 Task: Look for space in Kesan, Turkey from 2nd September, 2023 to 6th September, 2023 for 2 adults in price range Rs.15000 to Rs.20000. Place can be entire place with 1  bedroom having 1 bed and 1 bathroom. Property type can be house, flat, guest house, hotel. Amenities needed are: washing machine. Booking option can be shelf check-in. Required host language is English.
Action: Mouse pressed left at (462, 99)
Screenshot: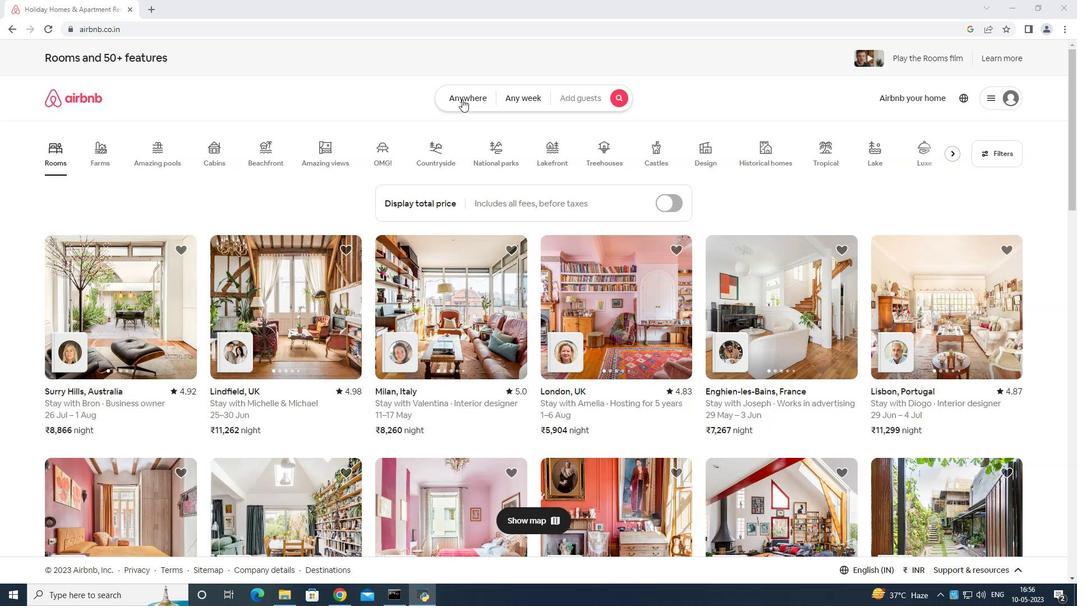 
Action: Mouse moved to (422, 131)
Screenshot: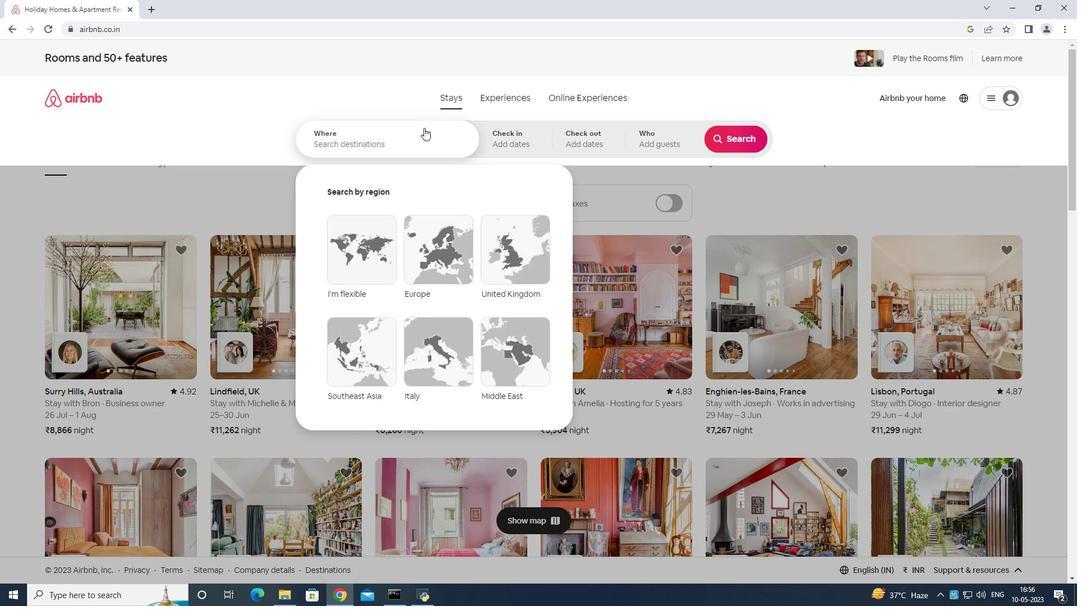 
Action: Mouse pressed left at (422, 131)
Screenshot: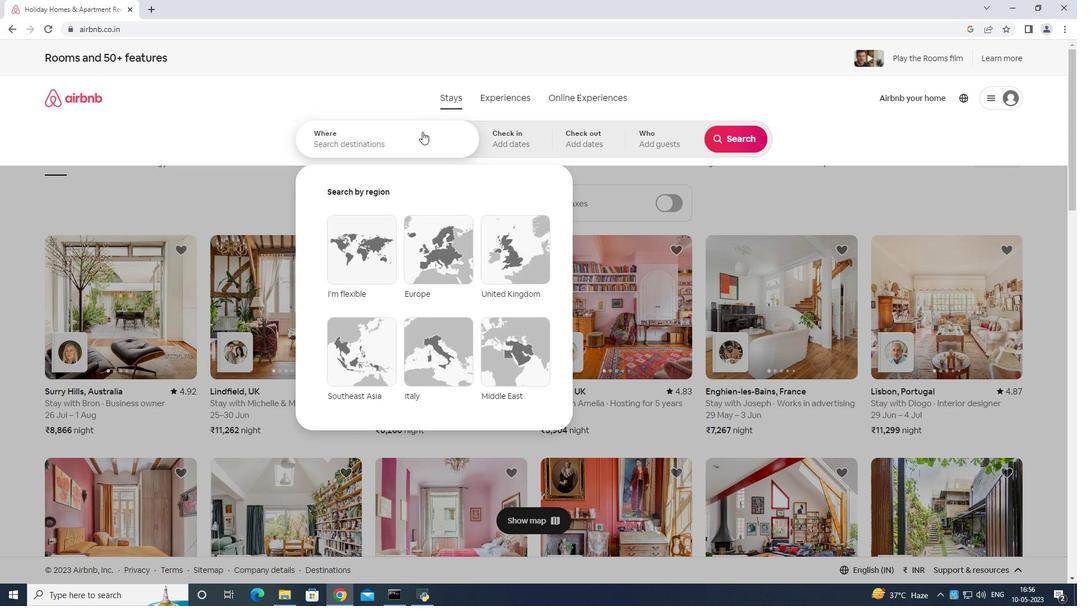 
Action: Mouse moved to (541, 154)
Screenshot: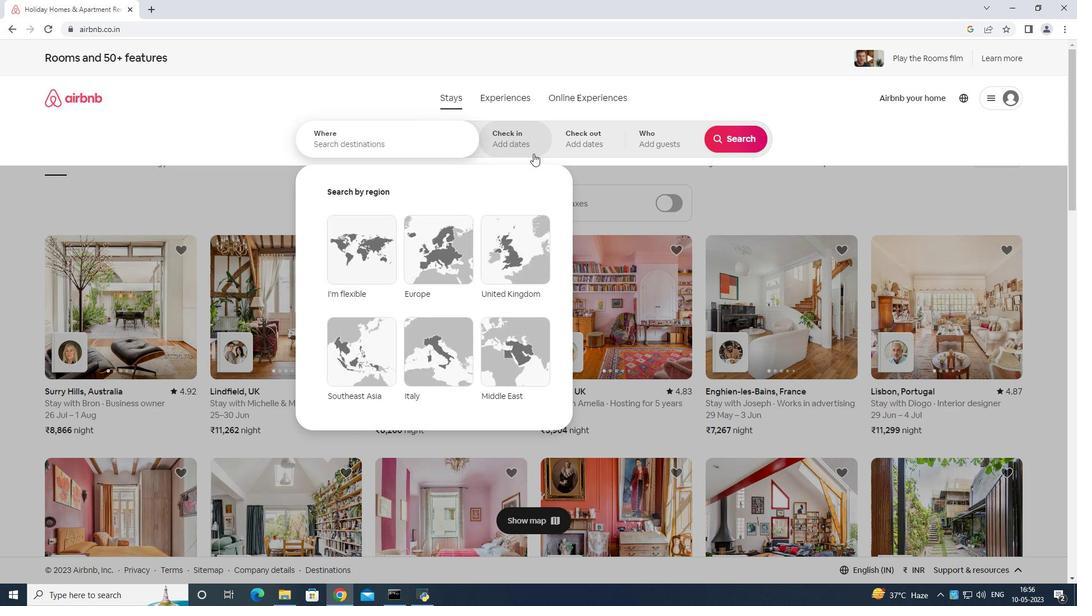 
Action: Key pressed <Key.shift>kesan<Key.space>turkey<Key.enter>
Screenshot: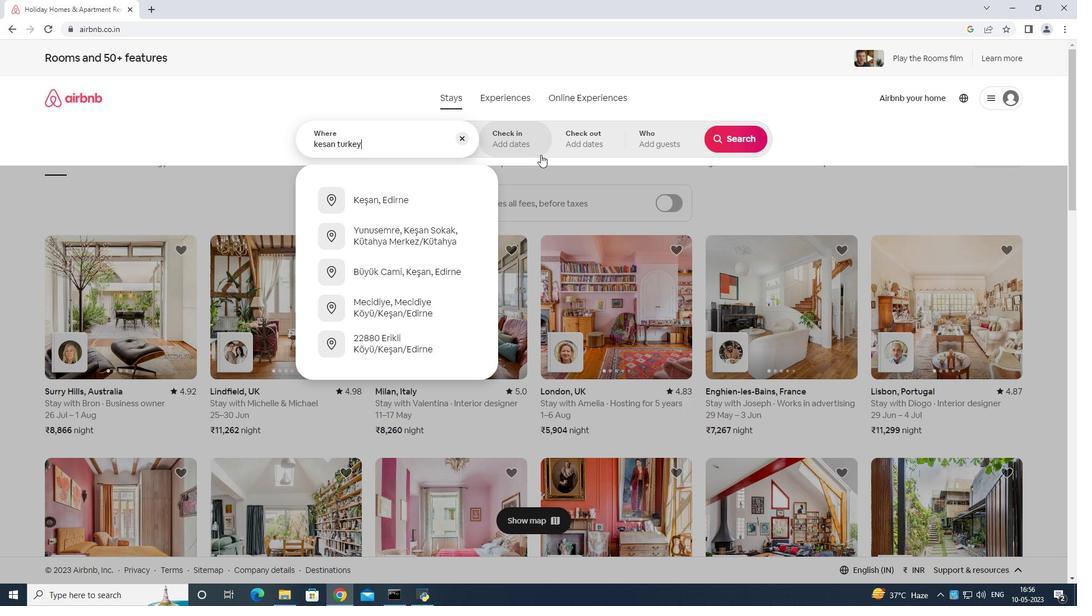 
Action: Mouse moved to (729, 226)
Screenshot: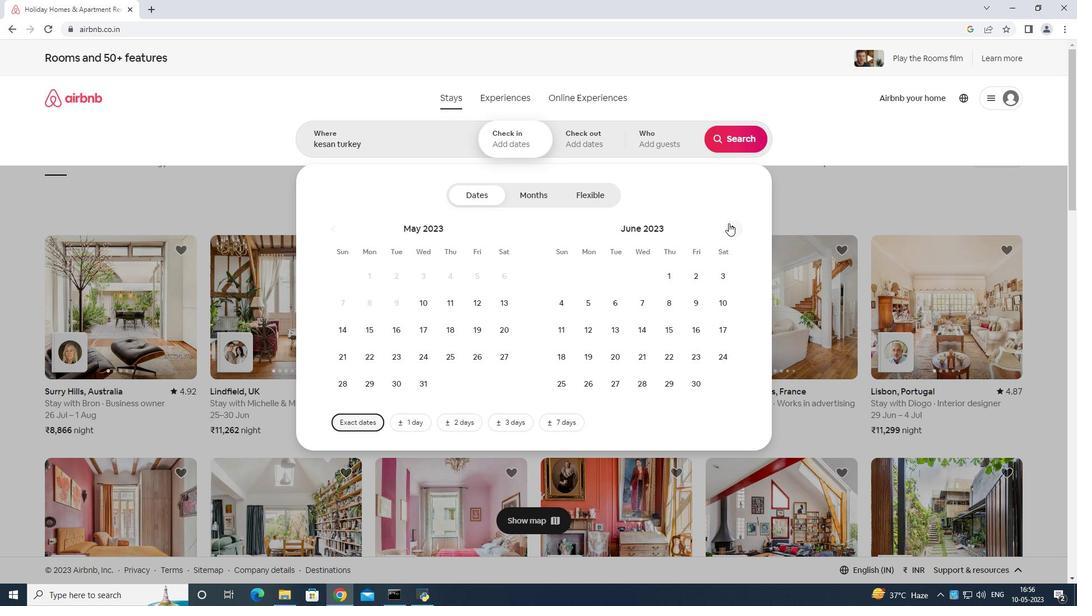 
Action: Mouse pressed left at (729, 226)
Screenshot: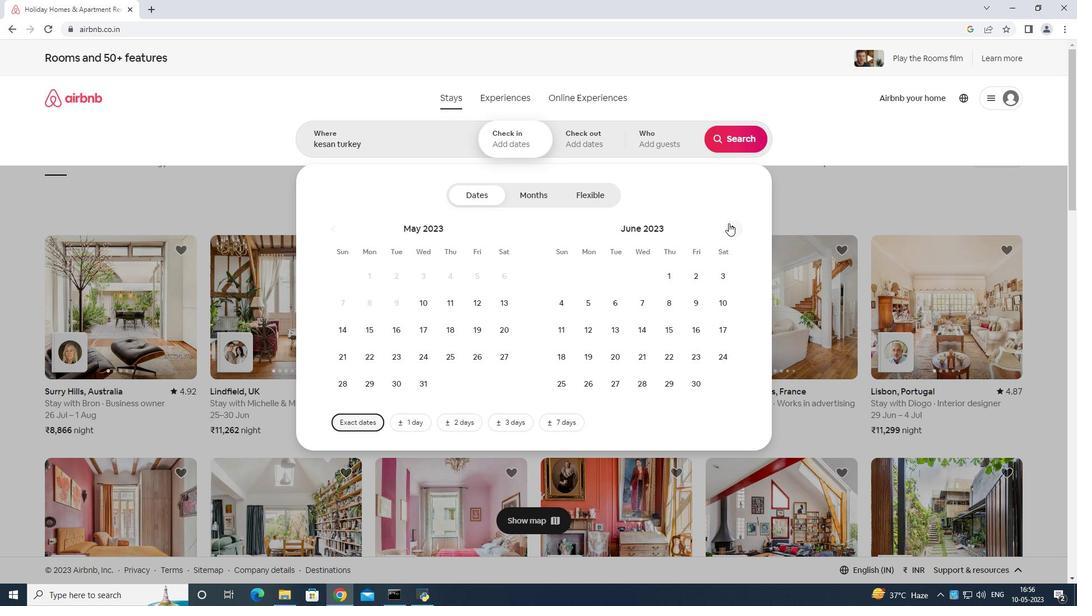 
Action: Mouse moved to (730, 226)
Screenshot: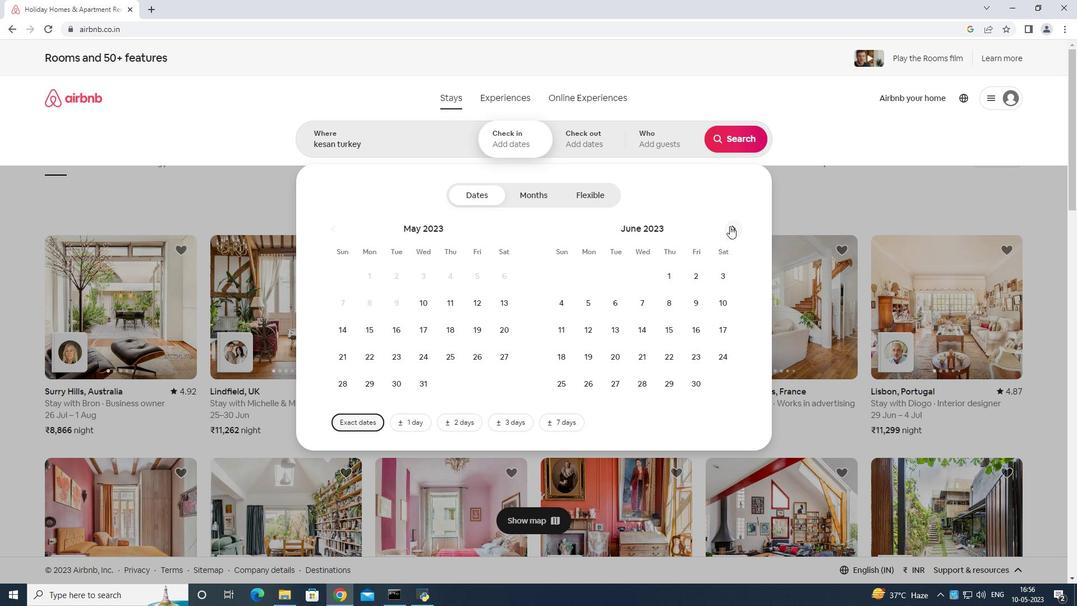 
Action: Mouse pressed left at (730, 226)
Screenshot: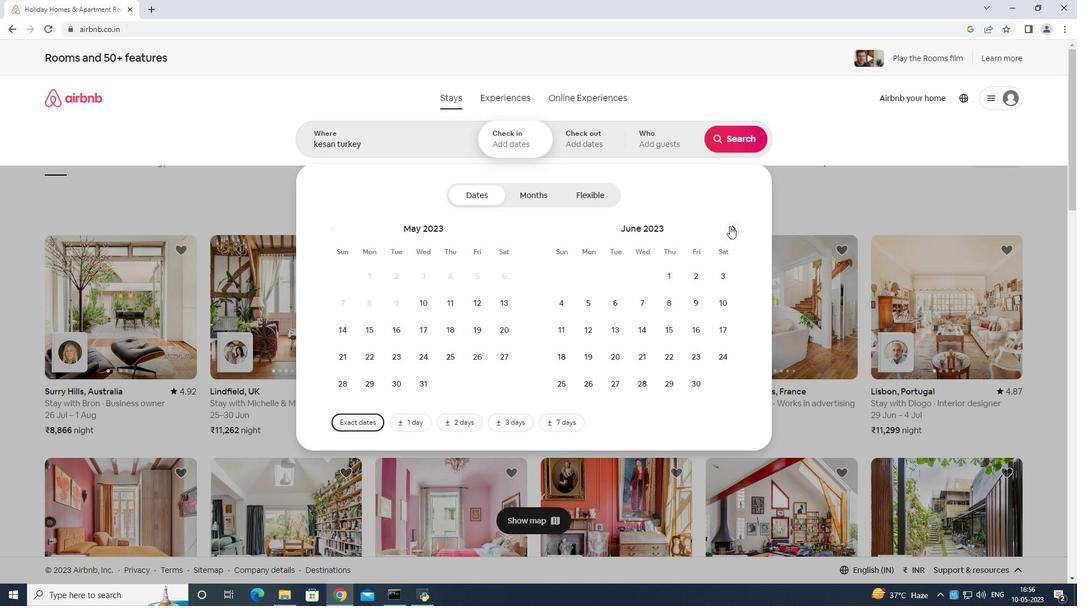 
Action: Mouse moved to (729, 225)
Screenshot: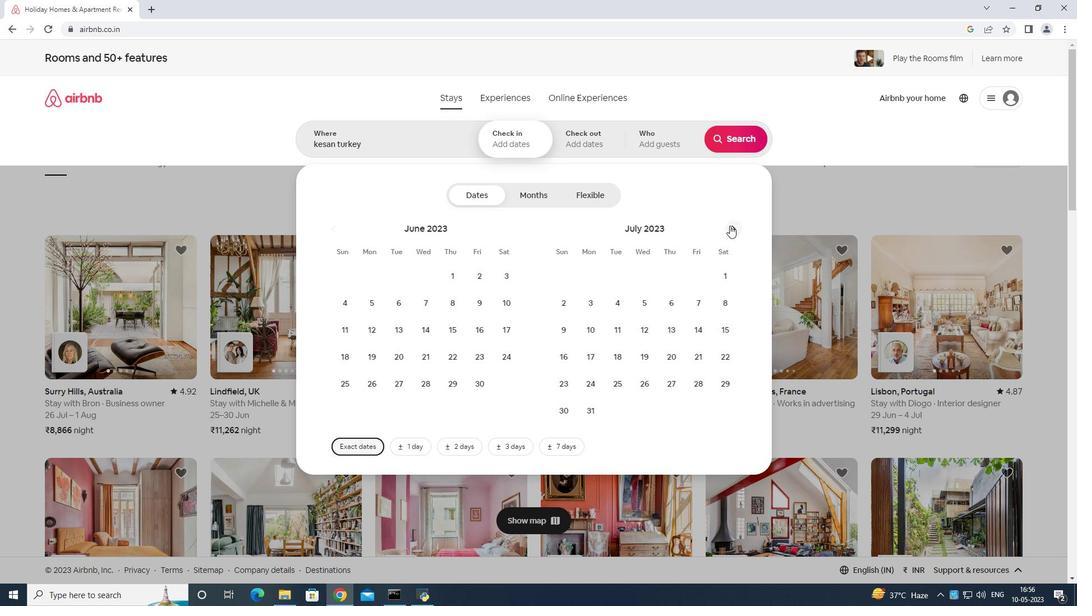 
Action: Mouse pressed left at (729, 225)
Screenshot: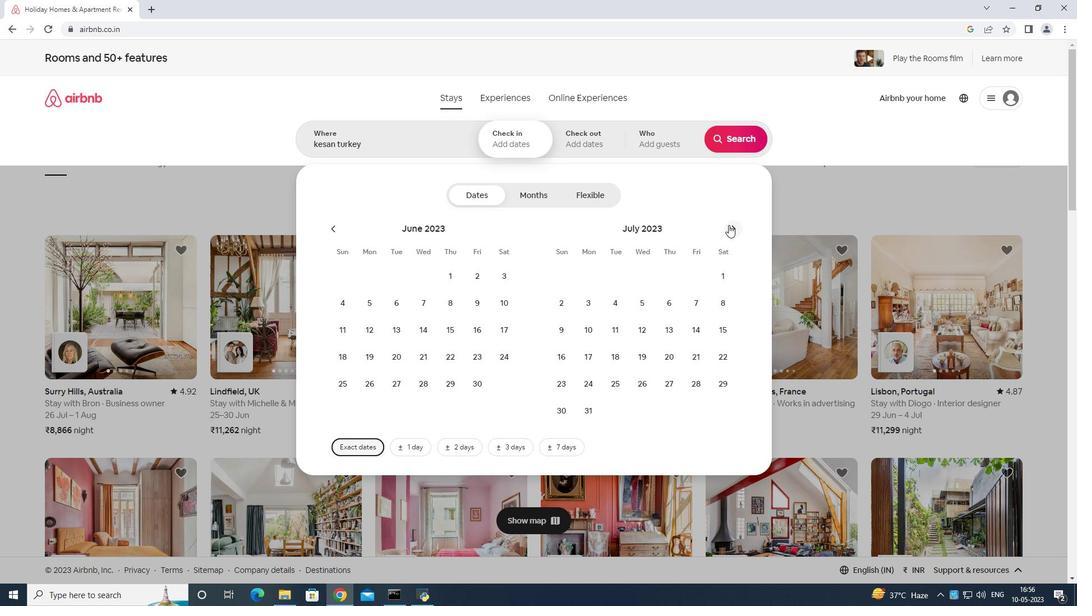 
Action: Mouse moved to (728, 224)
Screenshot: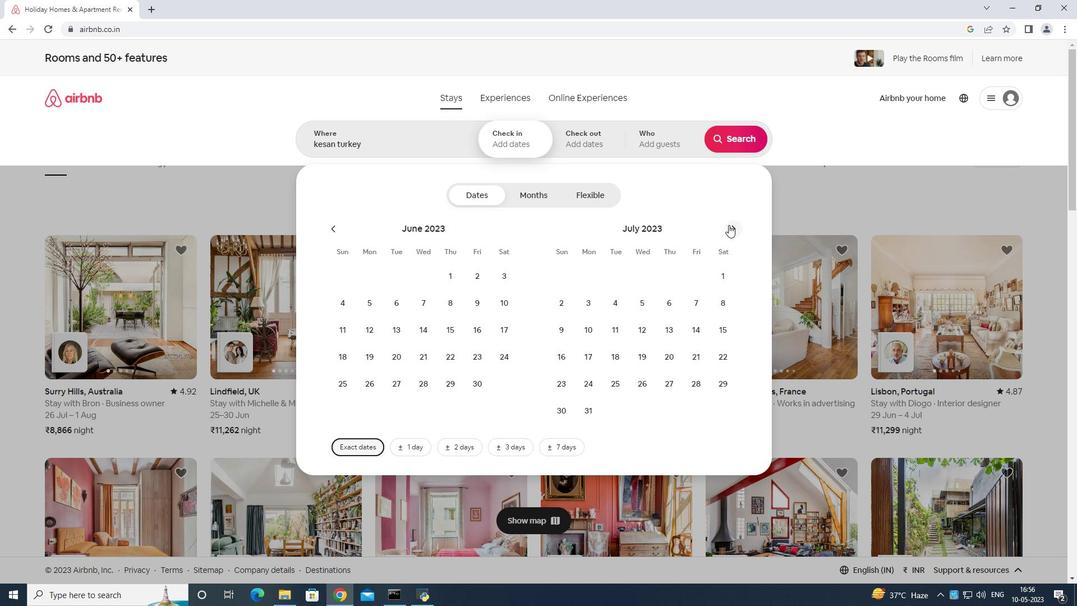 
Action: Mouse pressed left at (728, 224)
Screenshot: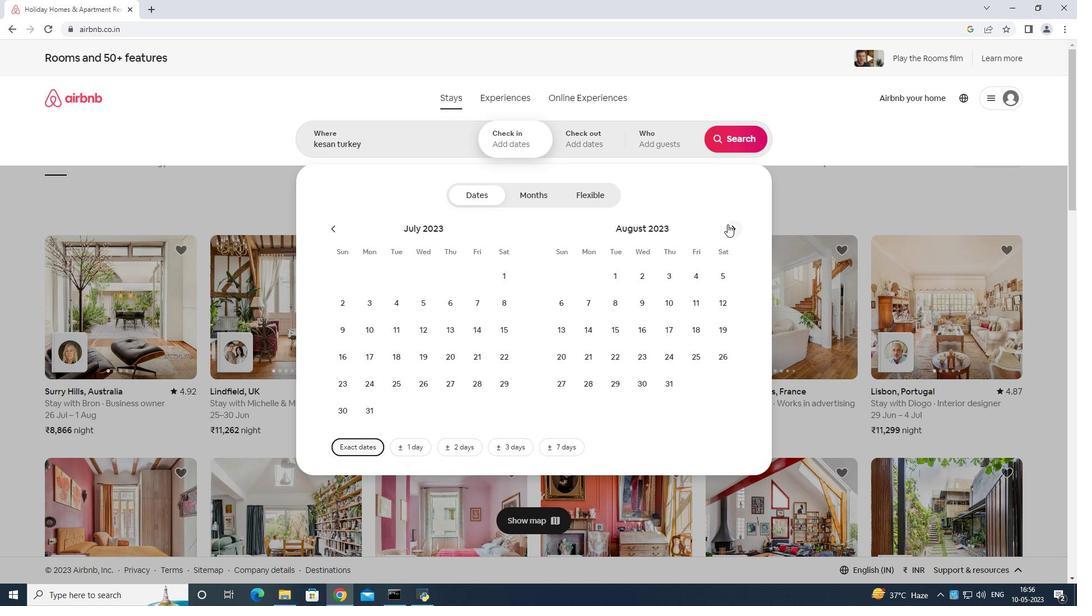 
Action: Mouse moved to (712, 271)
Screenshot: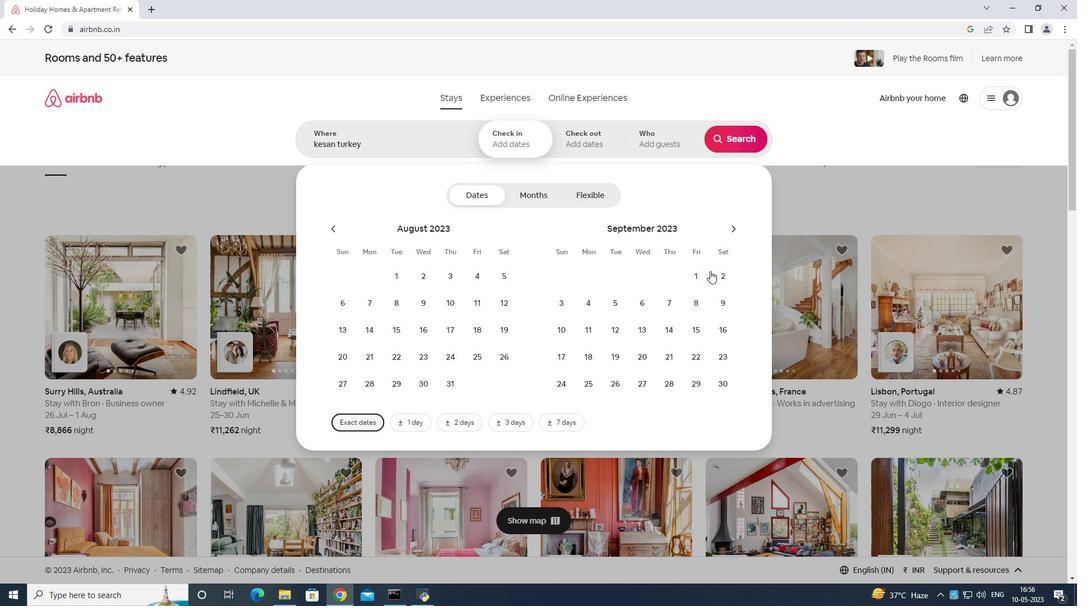 
Action: Mouse pressed left at (712, 271)
Screenshot: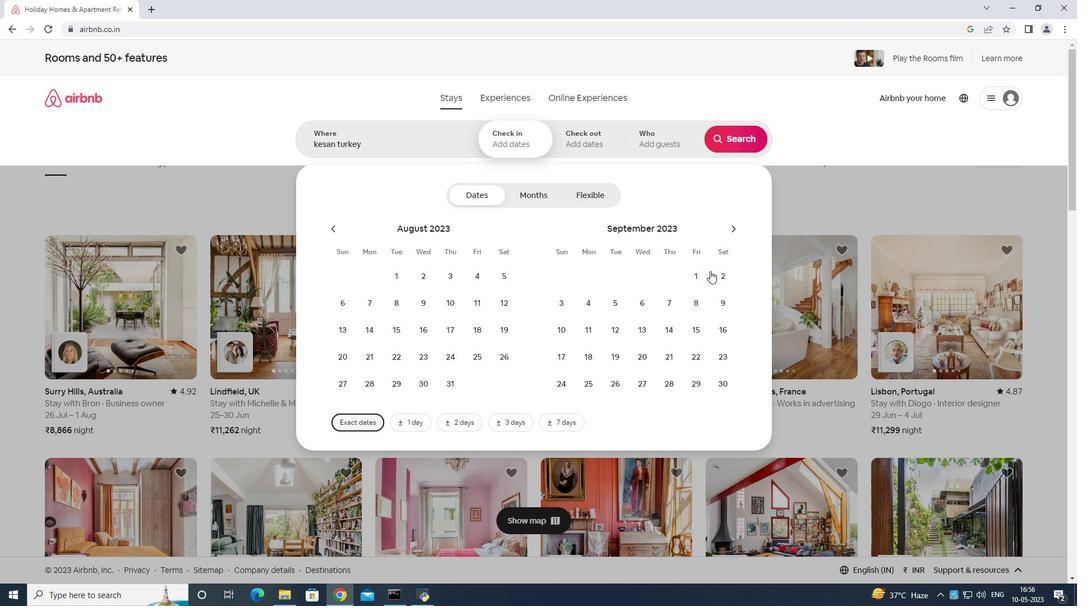 
Action: Mouse moved to (644, 299)
Screenshot: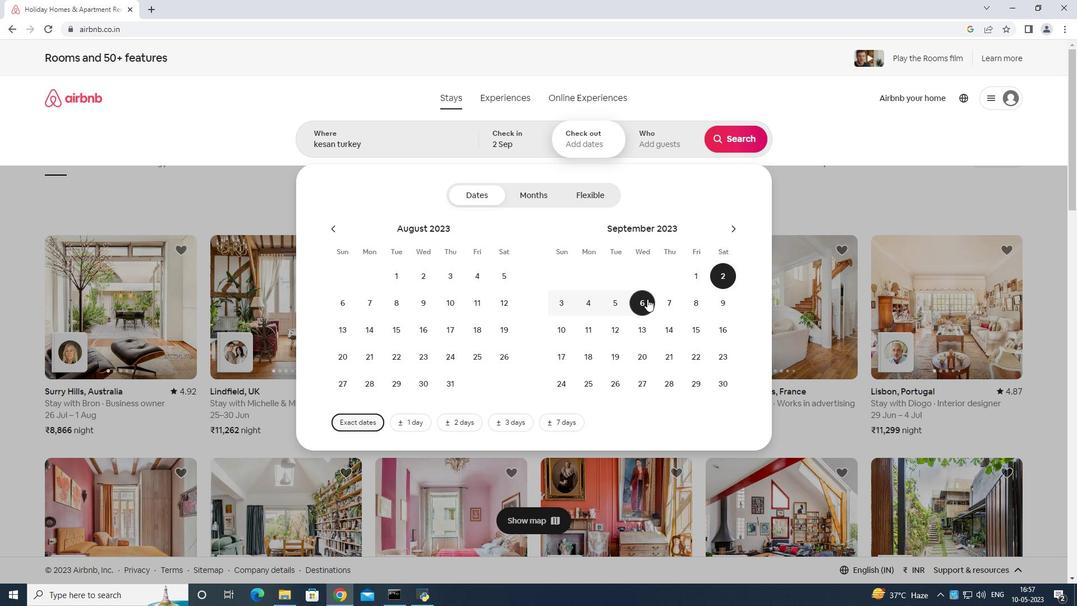 
Action: Mouse pressed left at (644, 299)
Screenshot: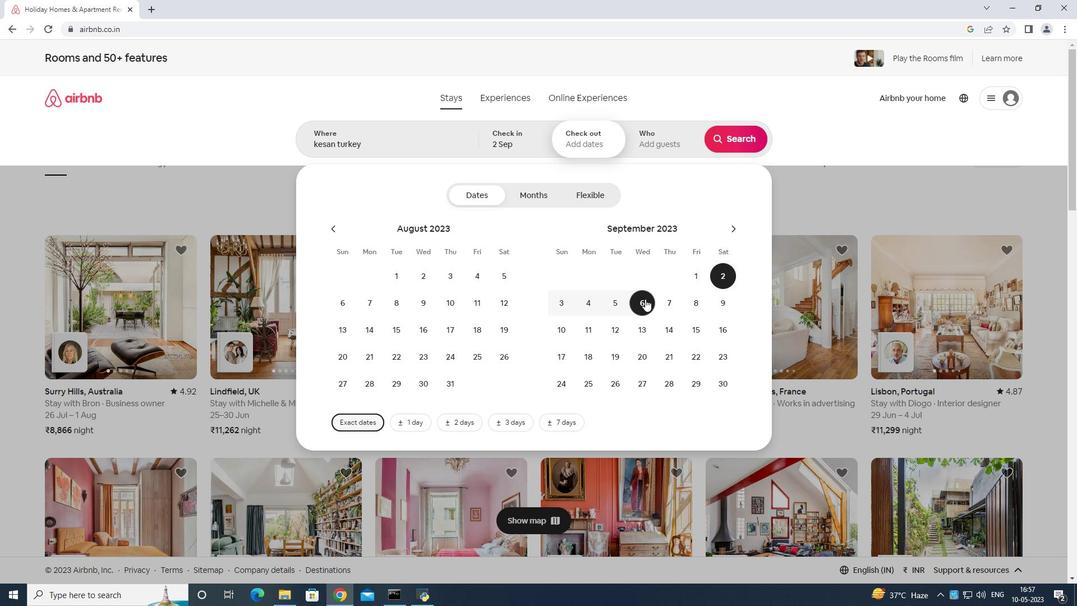 
Action: Mouse moved to (685, 134)
Screenshot: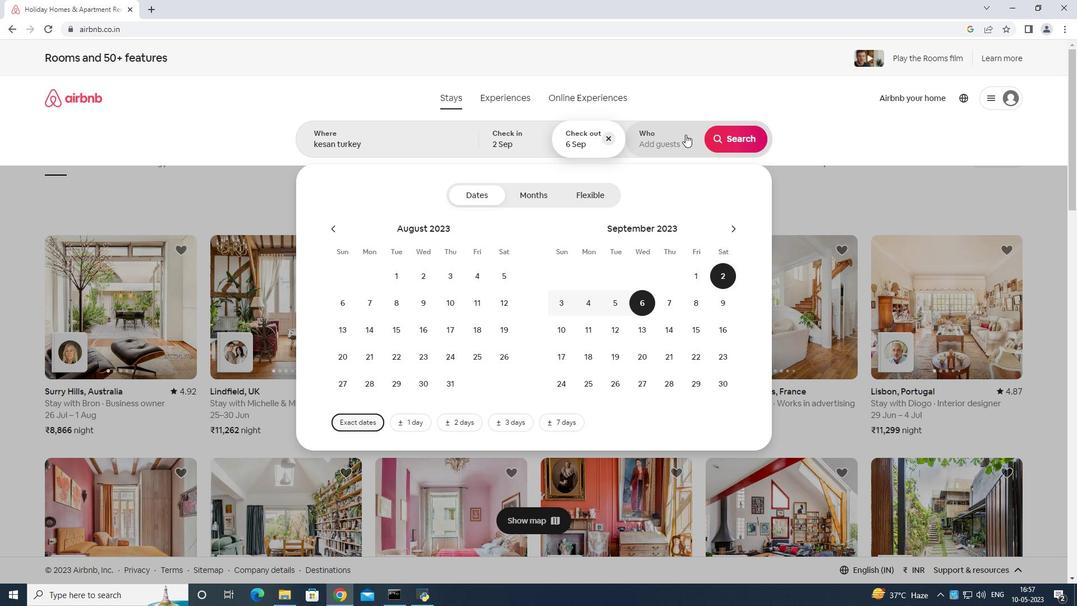 
Action: Mouse pressed left at (685, 134)
Screenshot: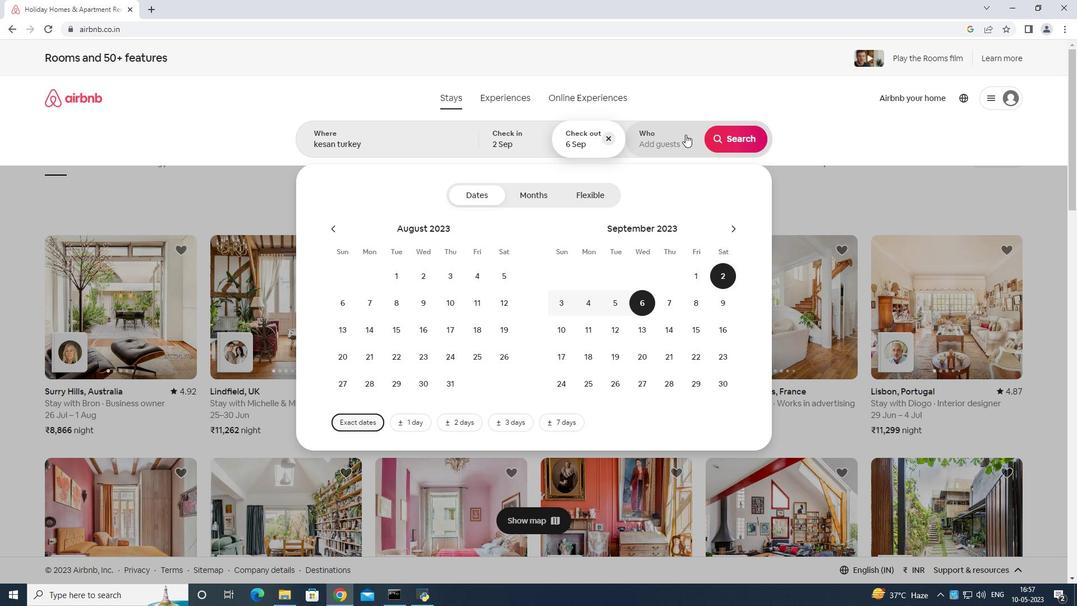 
Action: Mouse moved to (735, 198)
Screenshot: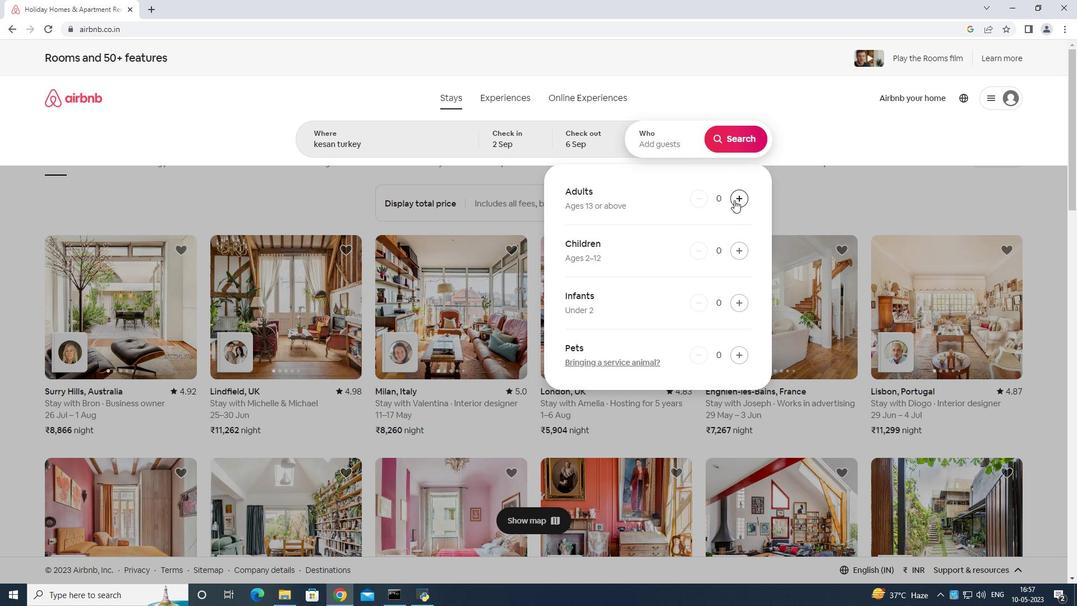 
Action: Mouse pressed left at (733, 198)
Screenshot: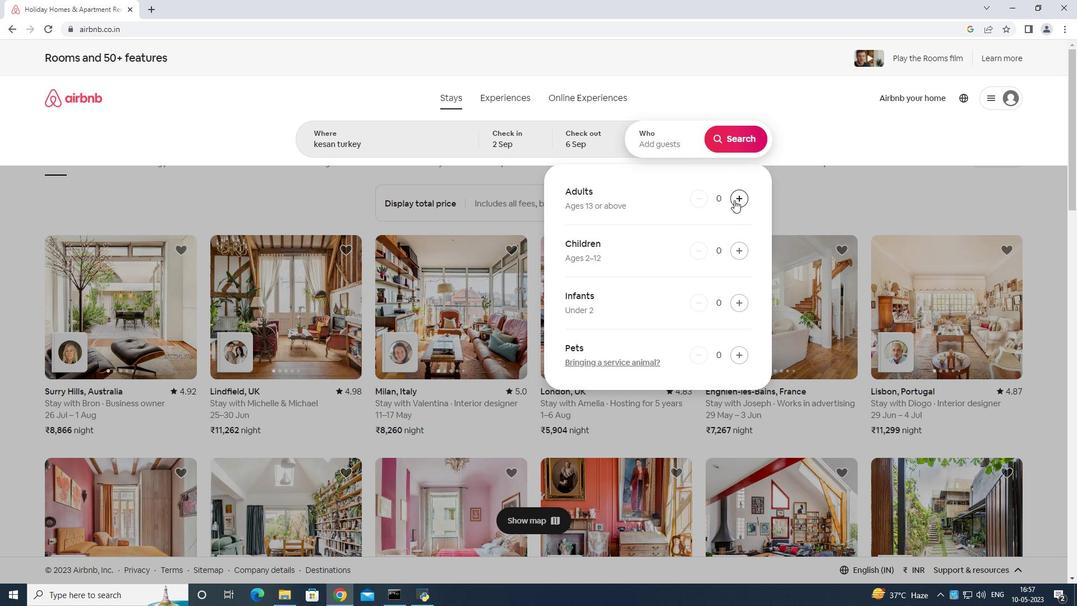 
Action: Mouse moved to (737, 198)
Screenshot: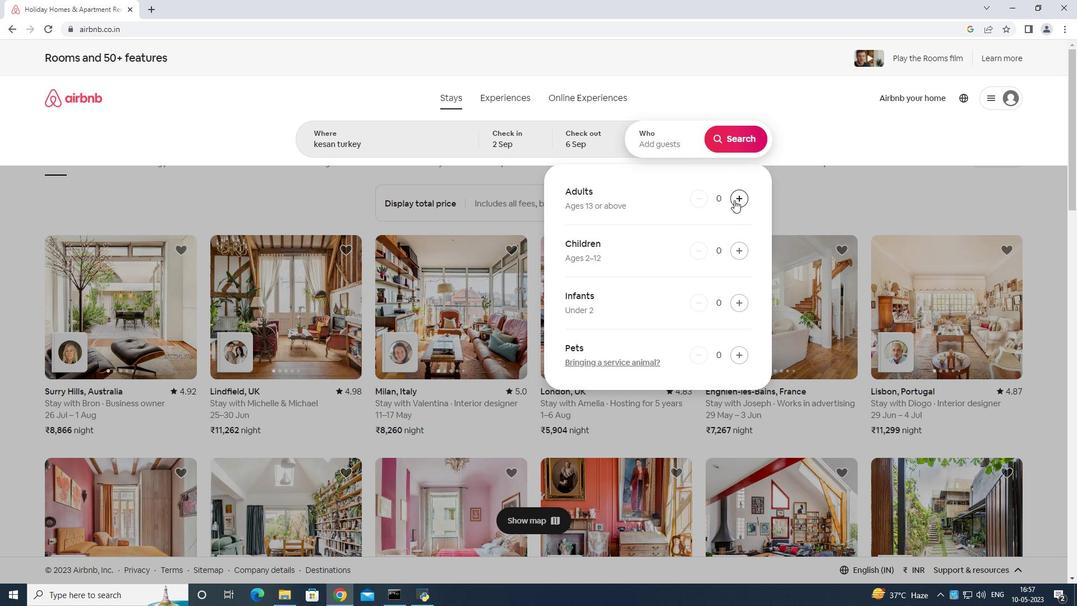 
Action: Mouse pressed left at (737, 198)
Screenshot: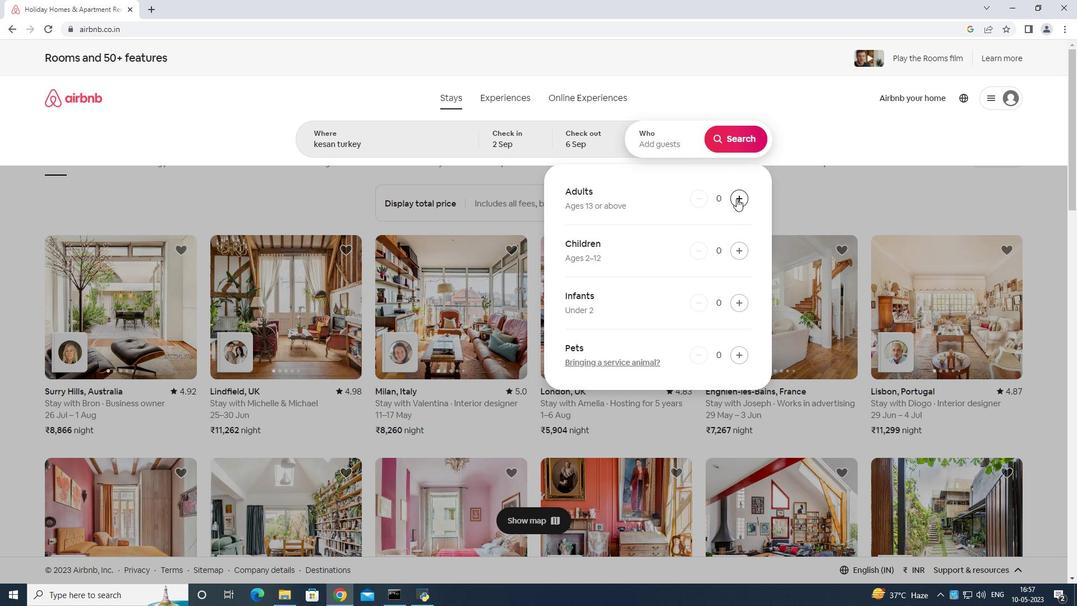 
Action: Mouse moved to (733, 133)
Screenshot: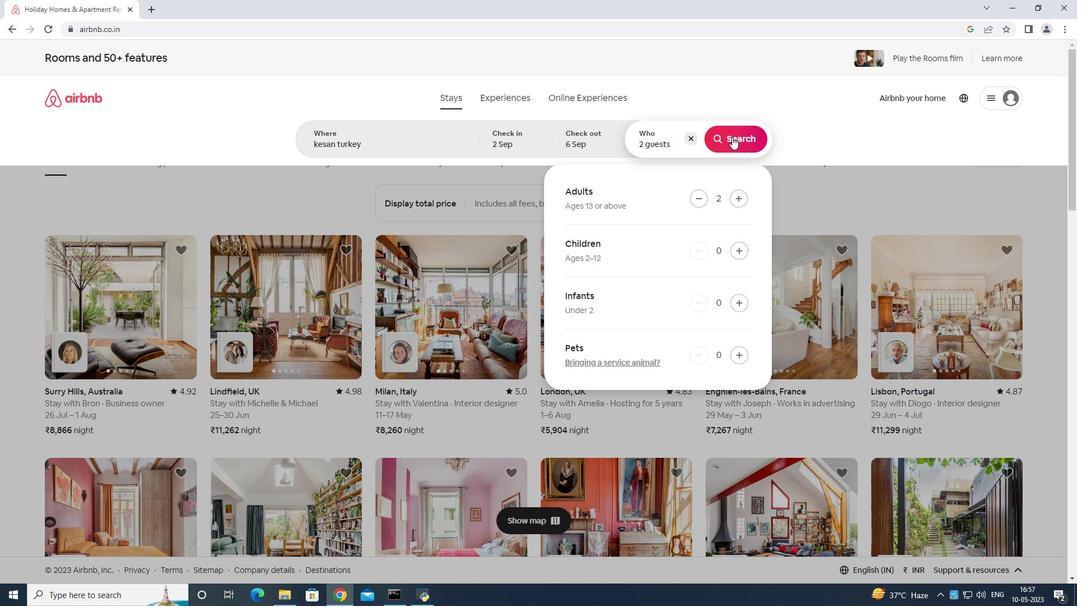 
Action: Mouse pressed left at (733, 133)
Screenshot: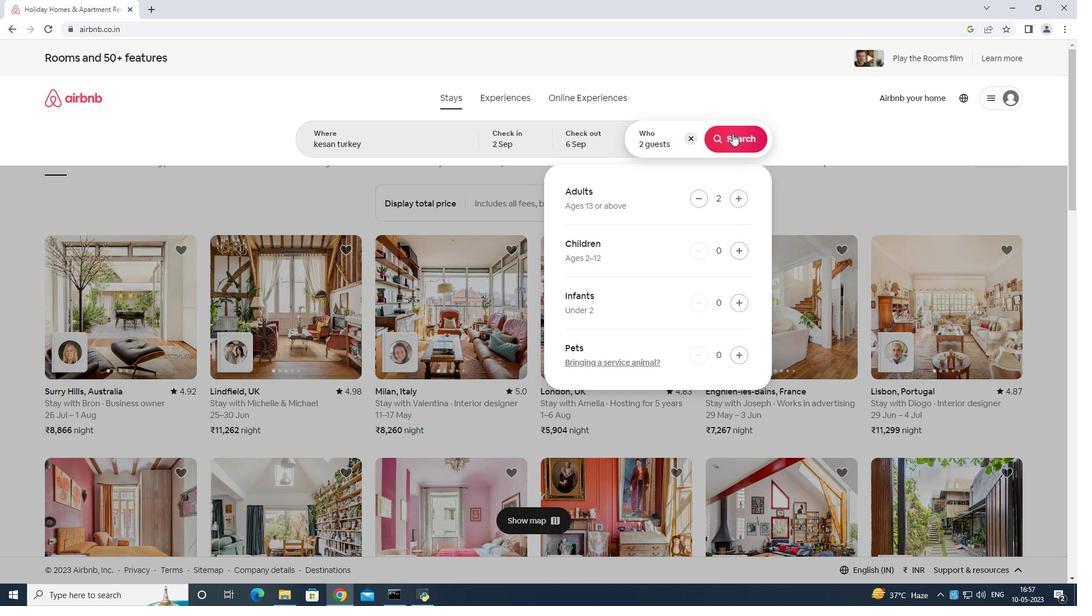 
Action: Mouse moved to (1027, 103)
Screenshot: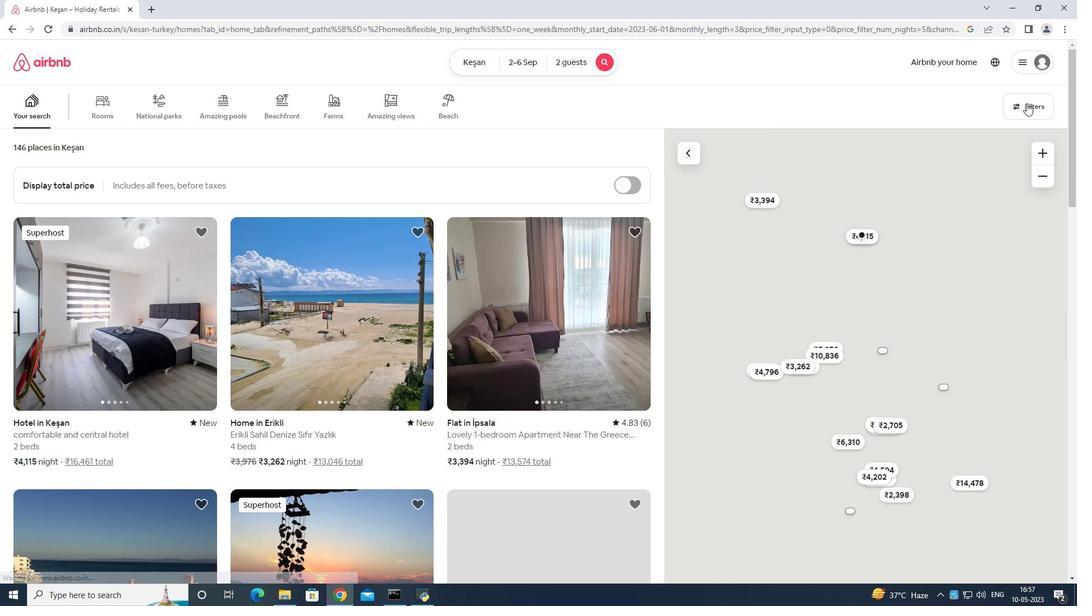 
Action: Mouse pressed left at (1027, 103)
Screenshot: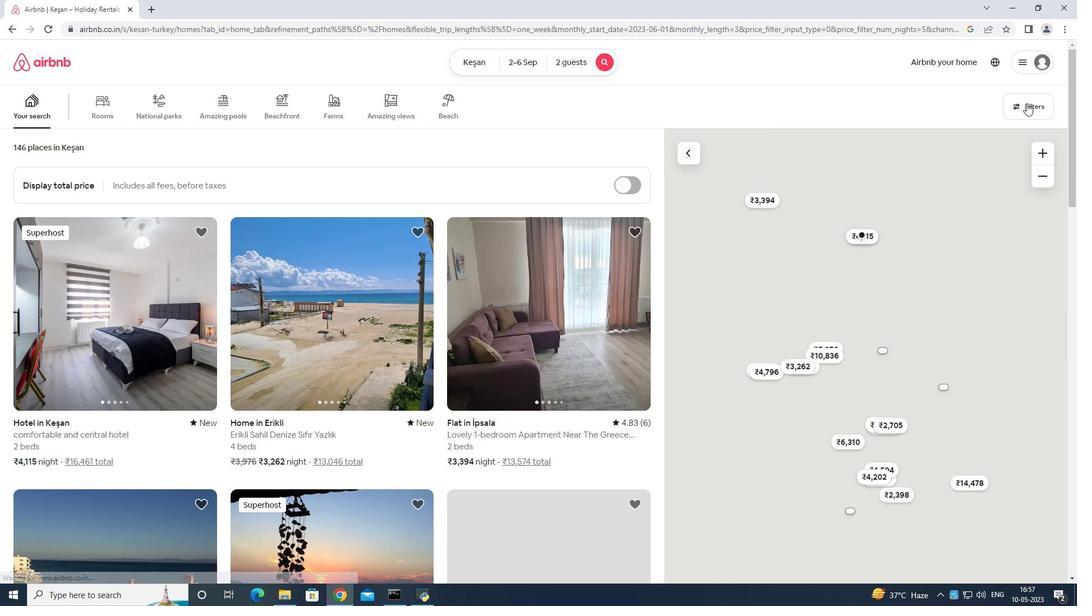 
Action: Mouse moved to (491, 373)
Screenshot: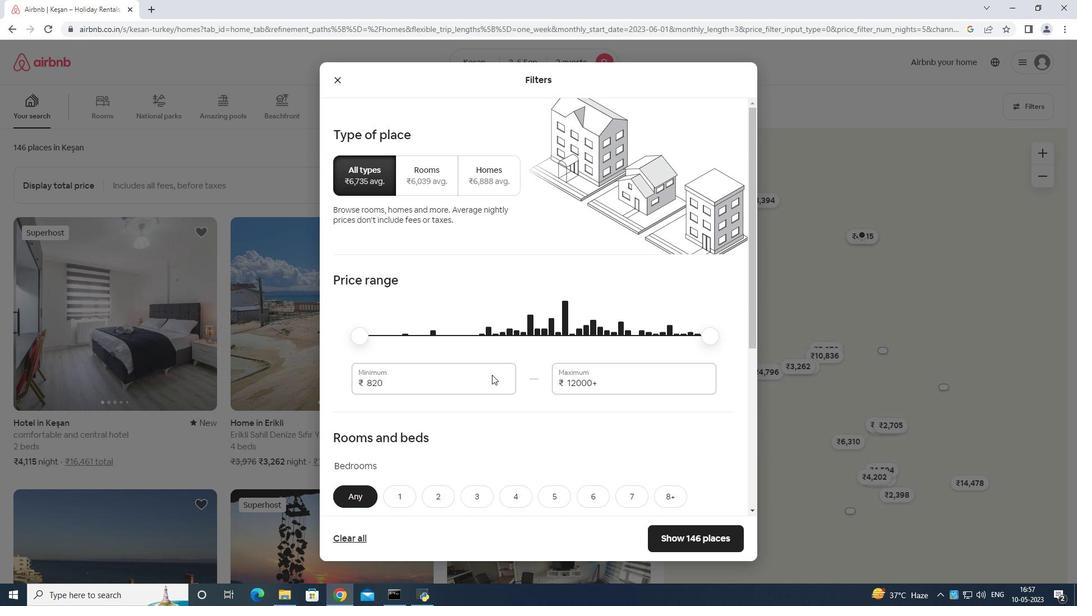 
Action: Mouse pressed left at (491, 373)
Screenshot: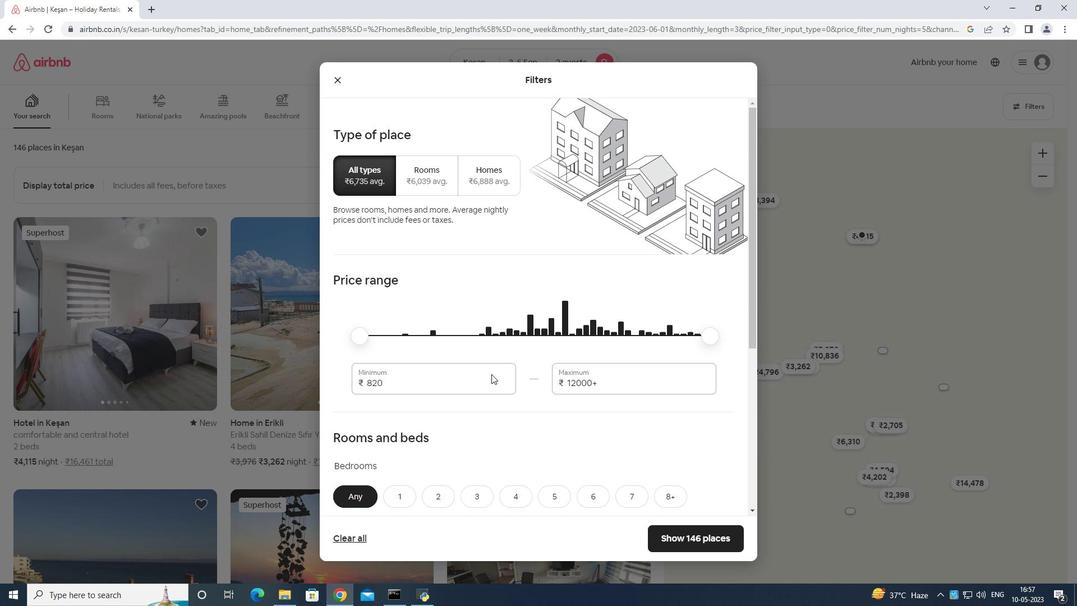 
Action: Mouse moved to (511, 323)
Screenshot: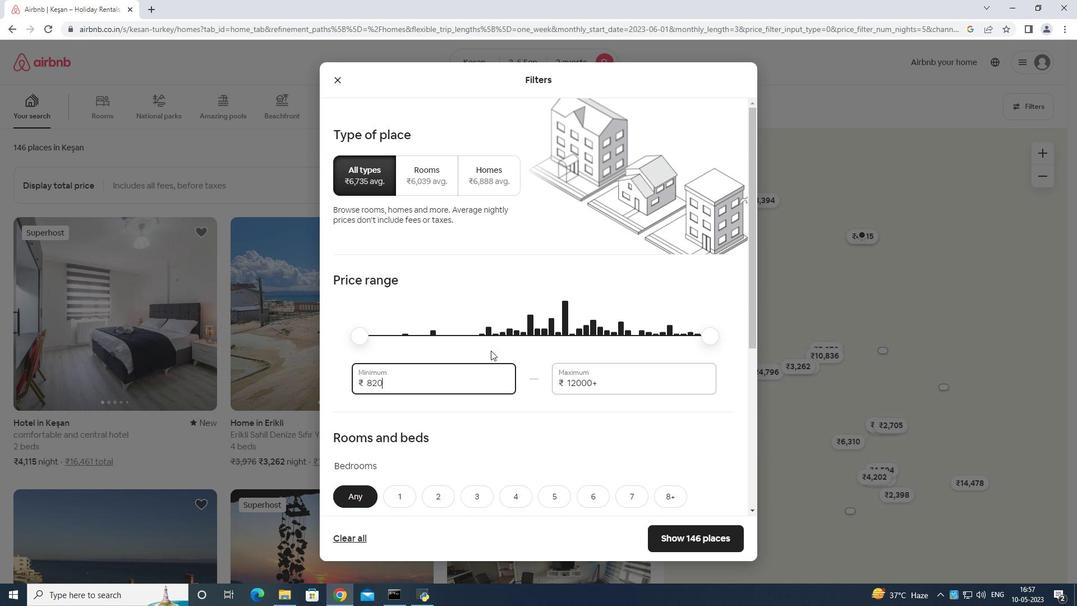
Action: Key pressed <Key.backspace><Key.backspace><Key.backspace><Key.backspace><Key.backspace><Key.backspace><Key.backspace><Key.backspace><Key.backspace><Key.backspace>15000
Screenshot: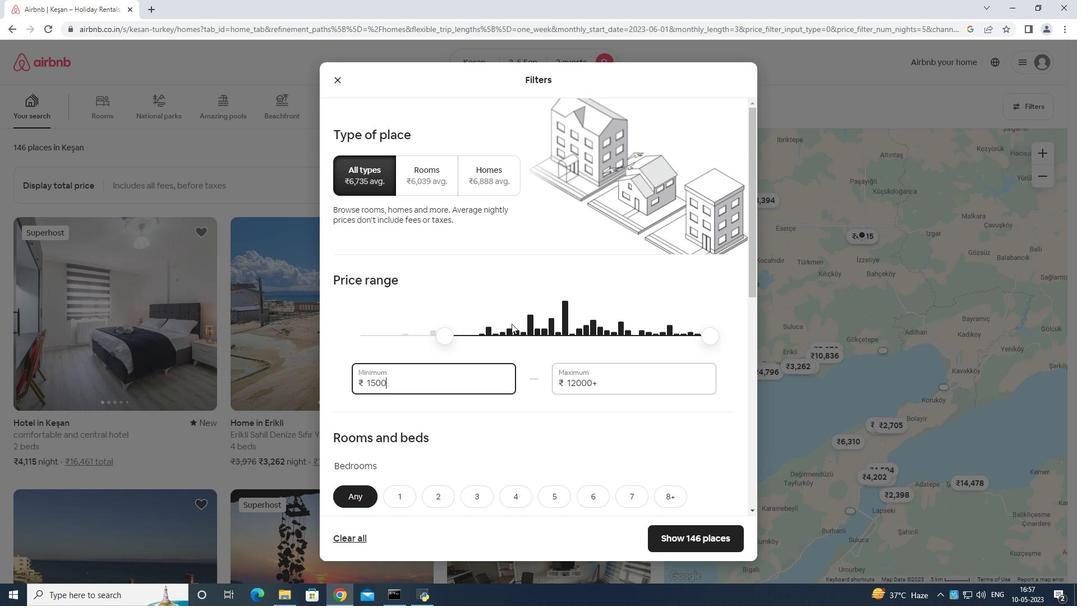 
Action: Mouse moved to (610, 376)
Screenshot: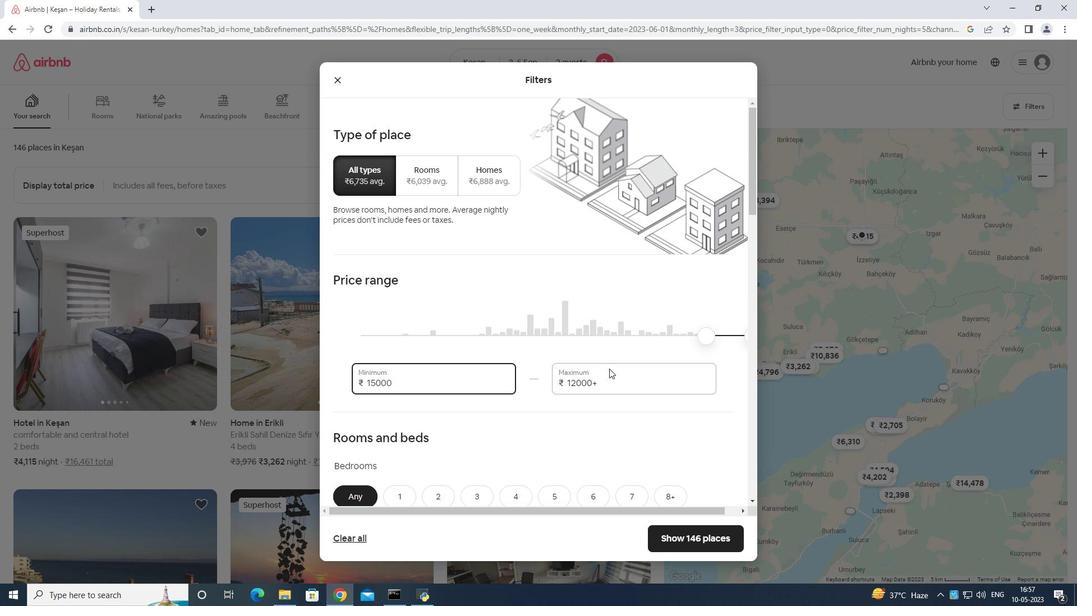 
Action: Mouse pressed left at (610, 376)
Screenshot: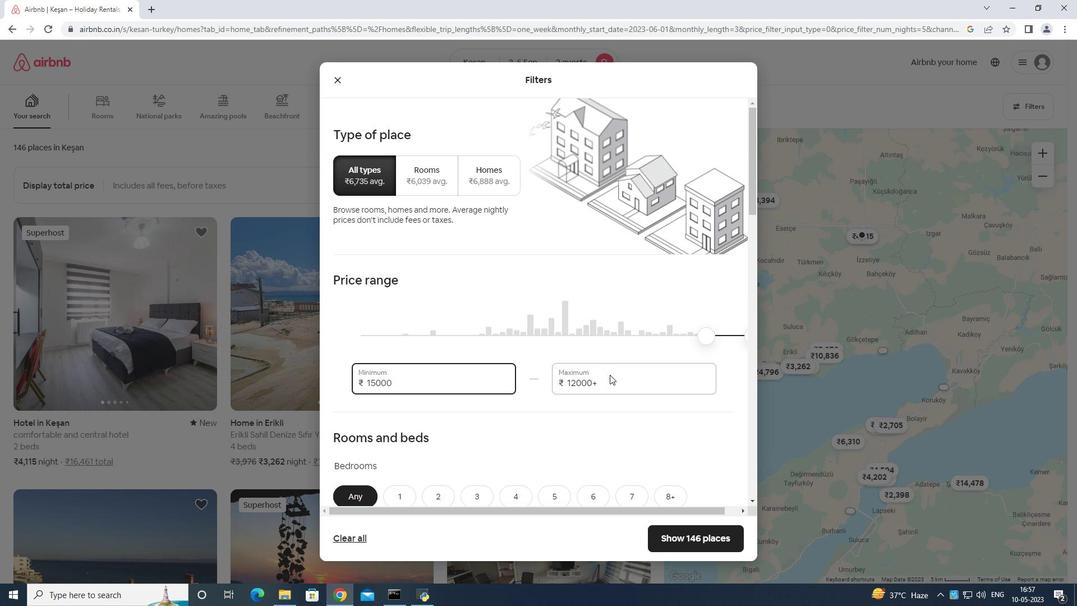 
Action: Key pressed <Key.backspace><Key.backspace><Key.backspace><Key.backspace><Key.backspace><Key.backspace><Key.backspace><Key.backspace><Key.backspace><Key.backspace><Key.backspace><Key.backspace>20000
Screenshot: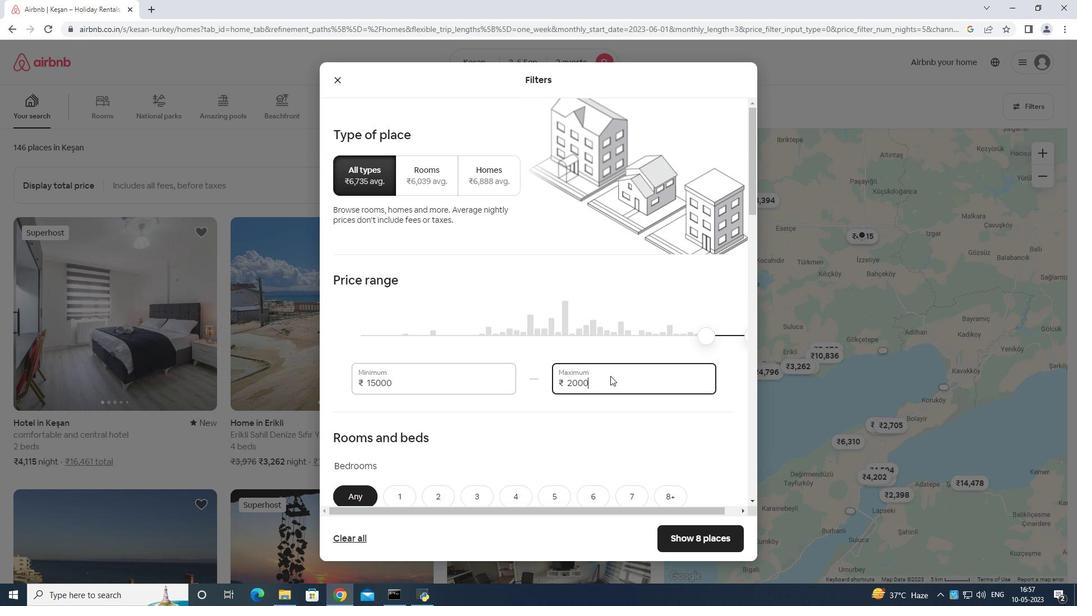 
Action: Mouse moved to (621, 365)
Screenshot: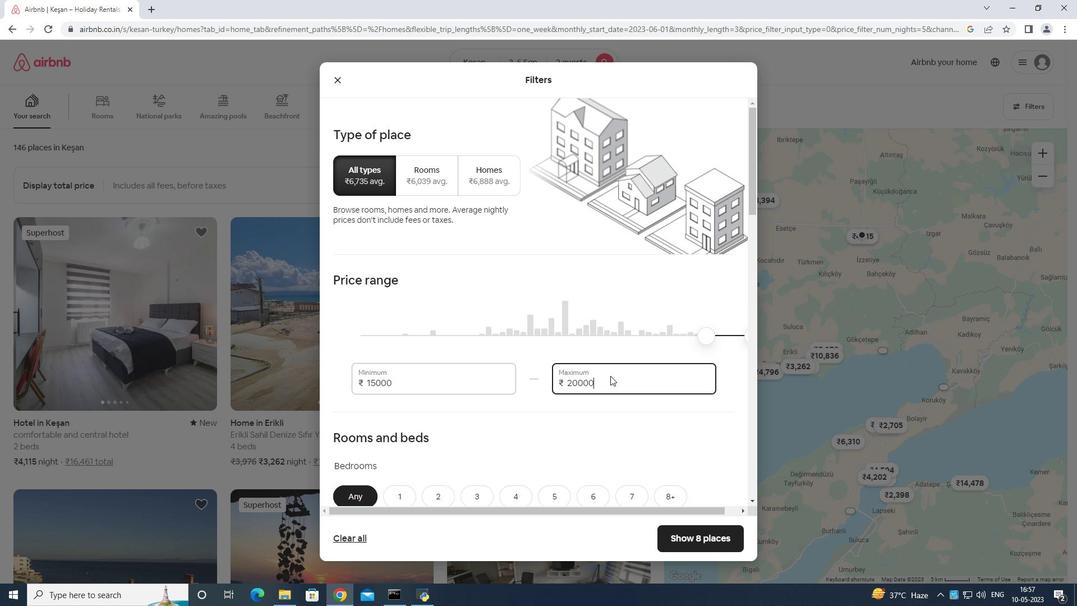 
Action: Mouse scrolled (621, 364) with delta (0, 0)
Screenshot: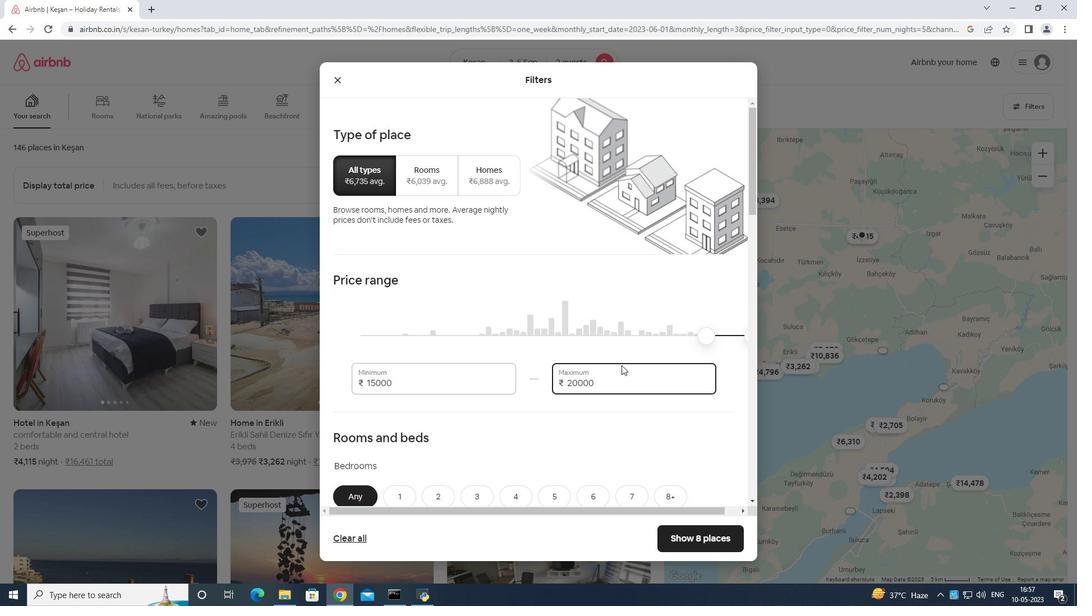 
Action: Mouse moved to (621, 368)
Screenshot: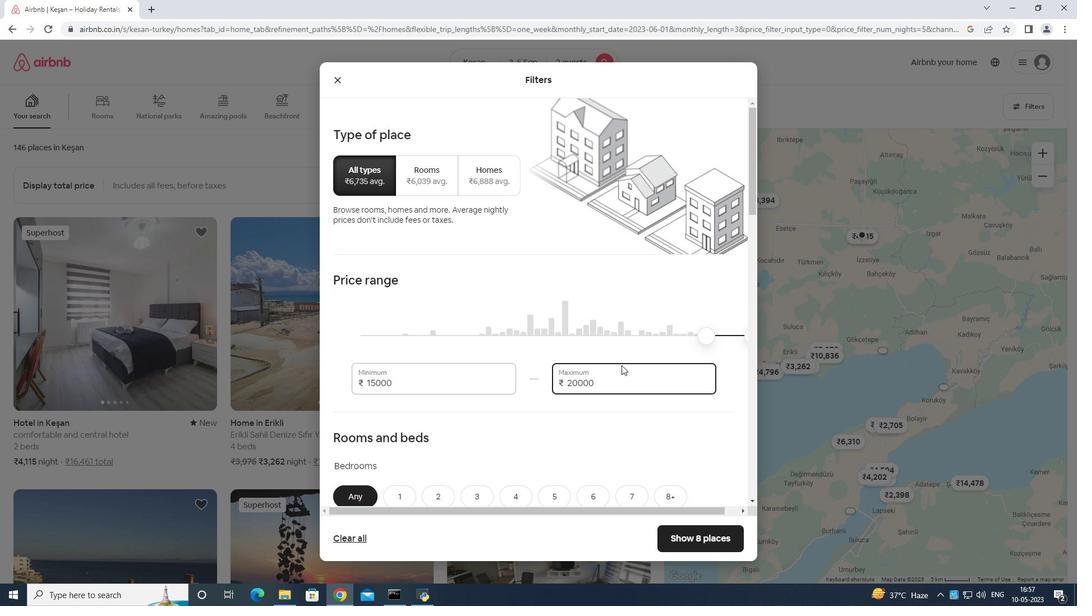 
Action: Mouse scrolled (621, 368) with delta (0, 0)
Screenshot: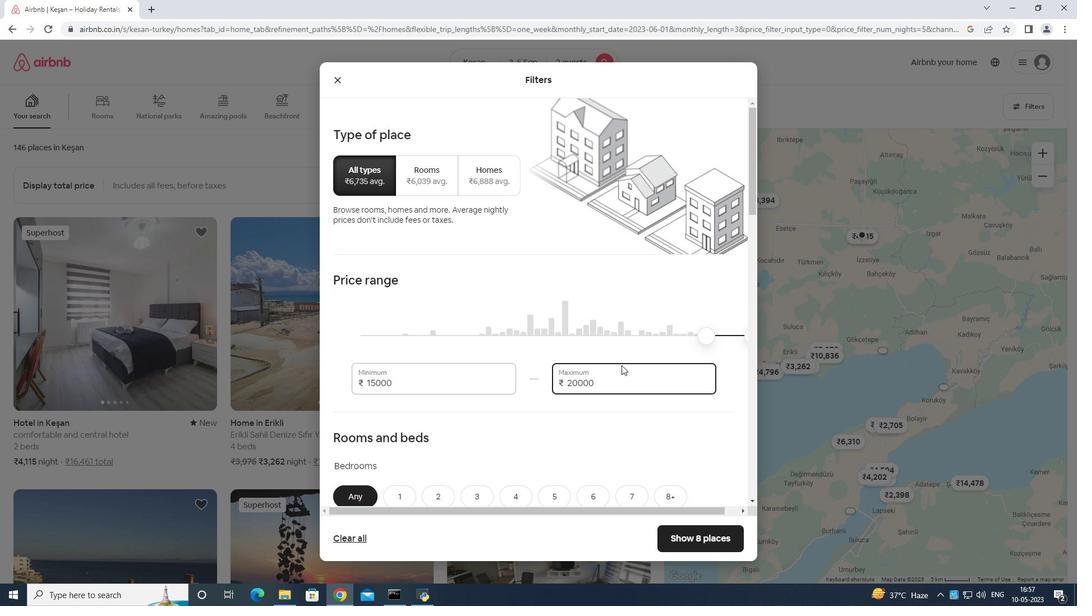 
Action: Mouse scrolled (621, 368) with delta (0, 0)
Screenshot: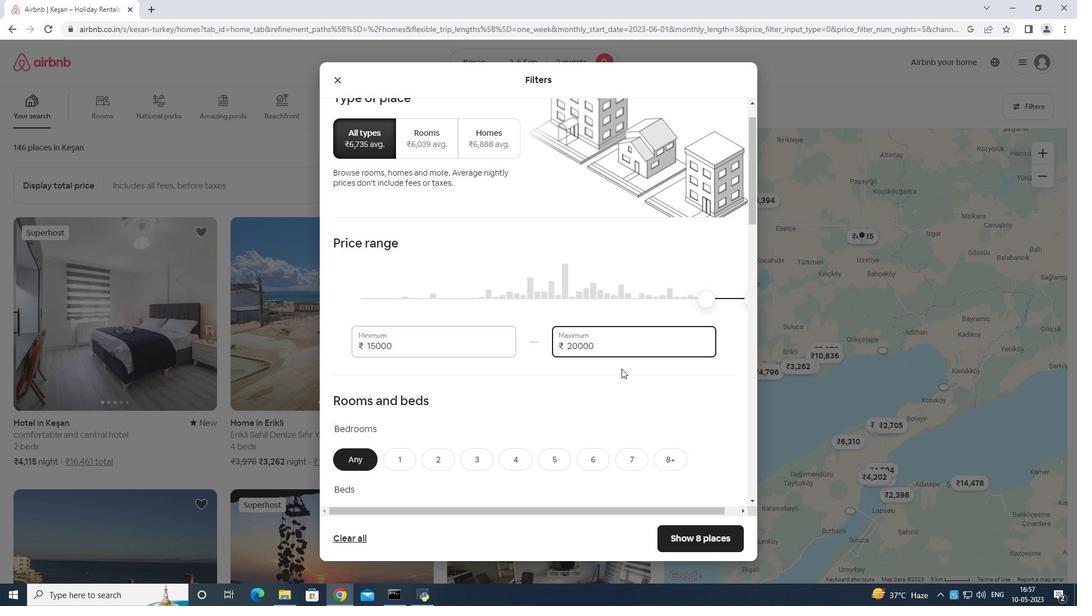 
Action: Mouse moved to (413, 328)
Screenshot: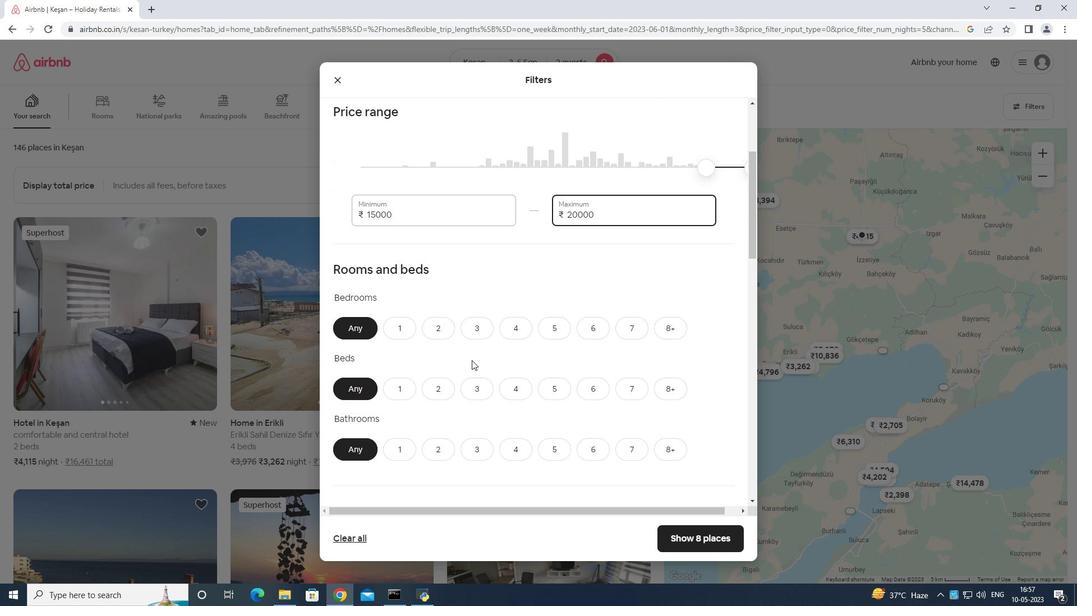 
Action: Mouse pressed left at (413, 328)
Screenshot: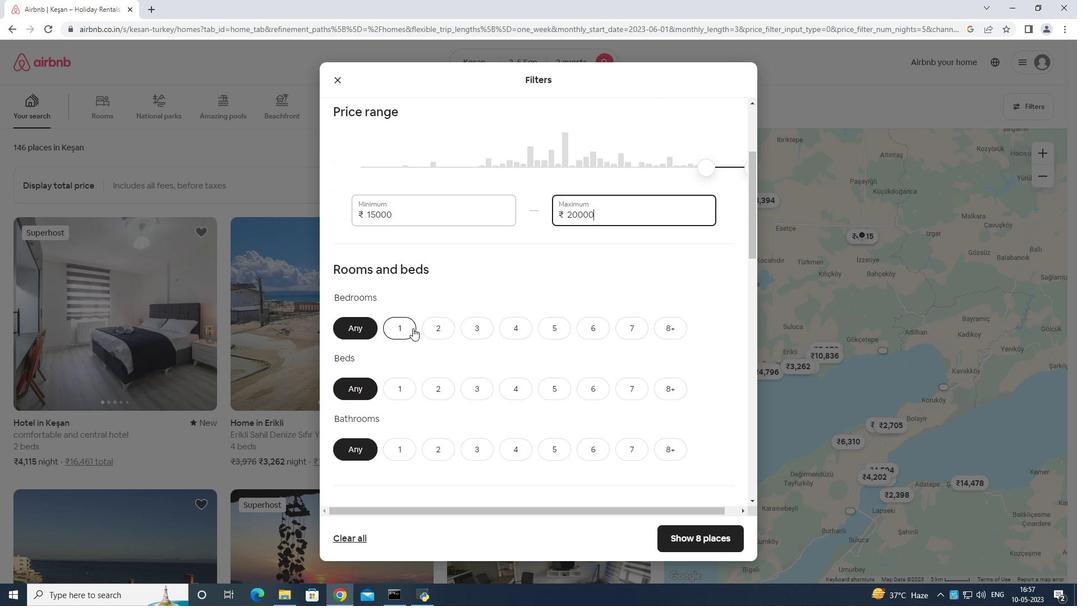 
Action: Mouse moved to (403, 383)
Screenshot: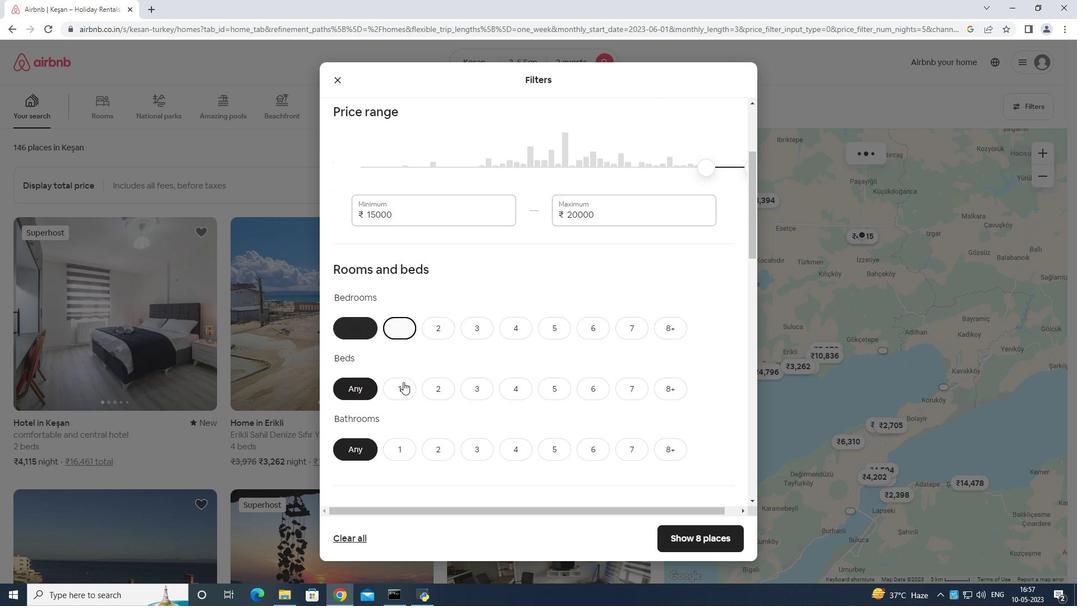 
Action: Mouse pressed left at (403, 383)
Screenshot: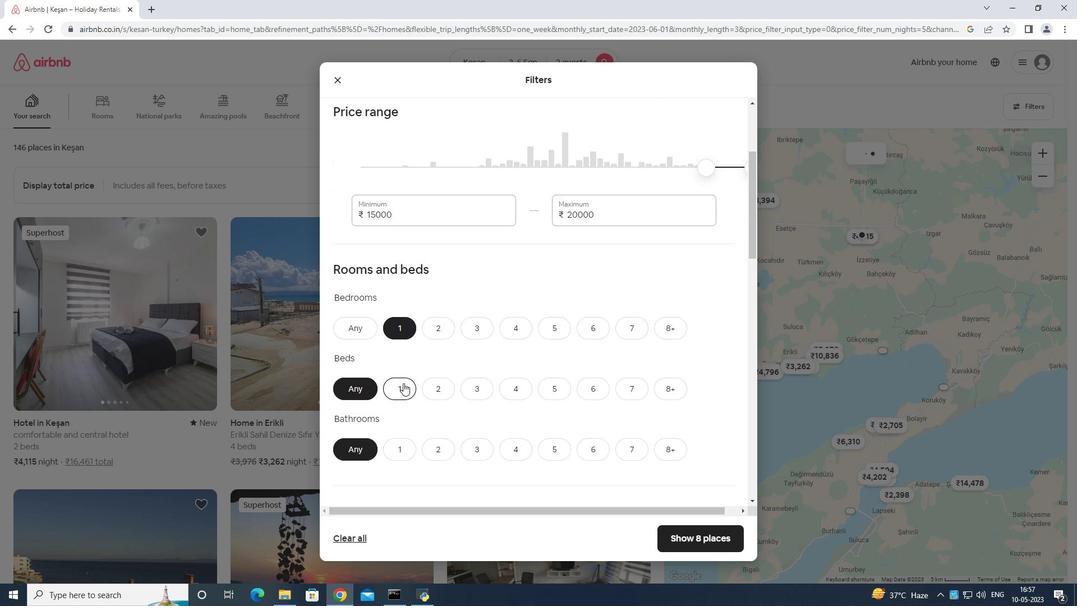 
Action: Mouse moved to (395, 445)
Screenshot: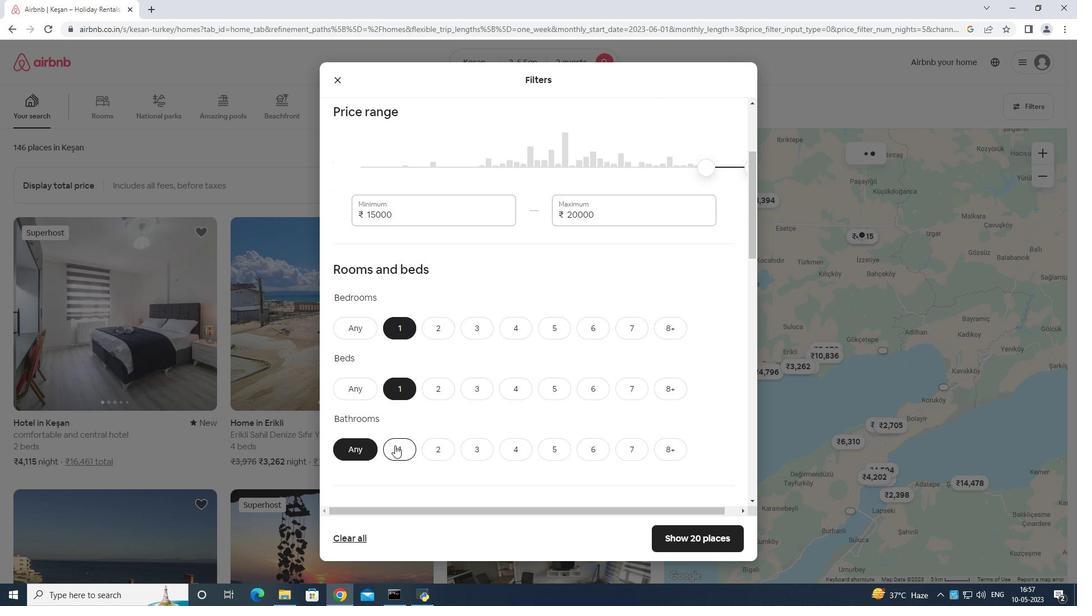 
Action: Mouse pressed left at (395, 445)
Screenshot: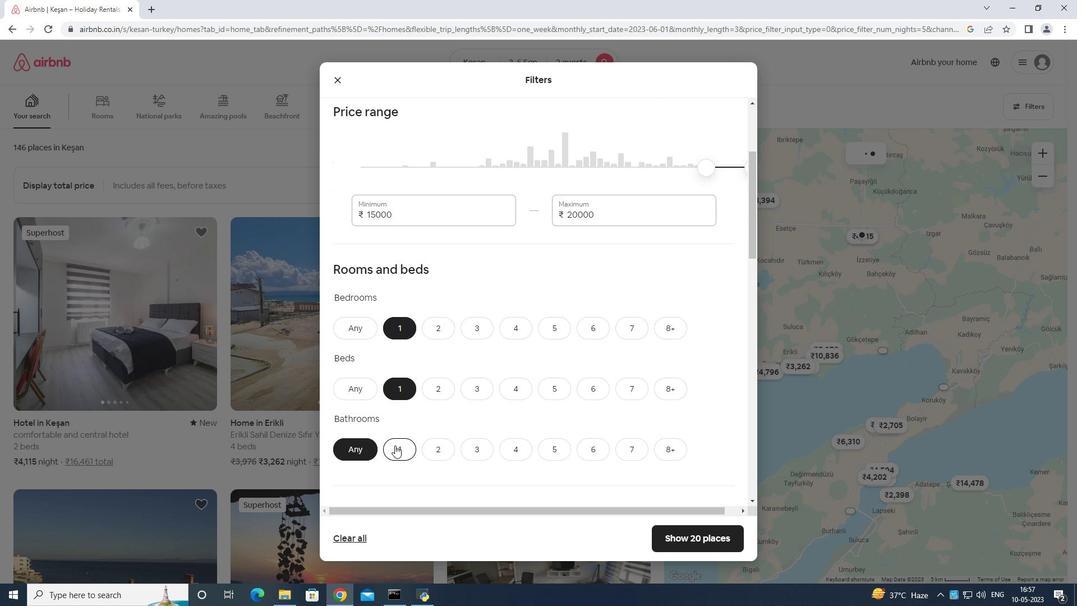 
Action: Mouse moved to (422, 409)
Screenshot: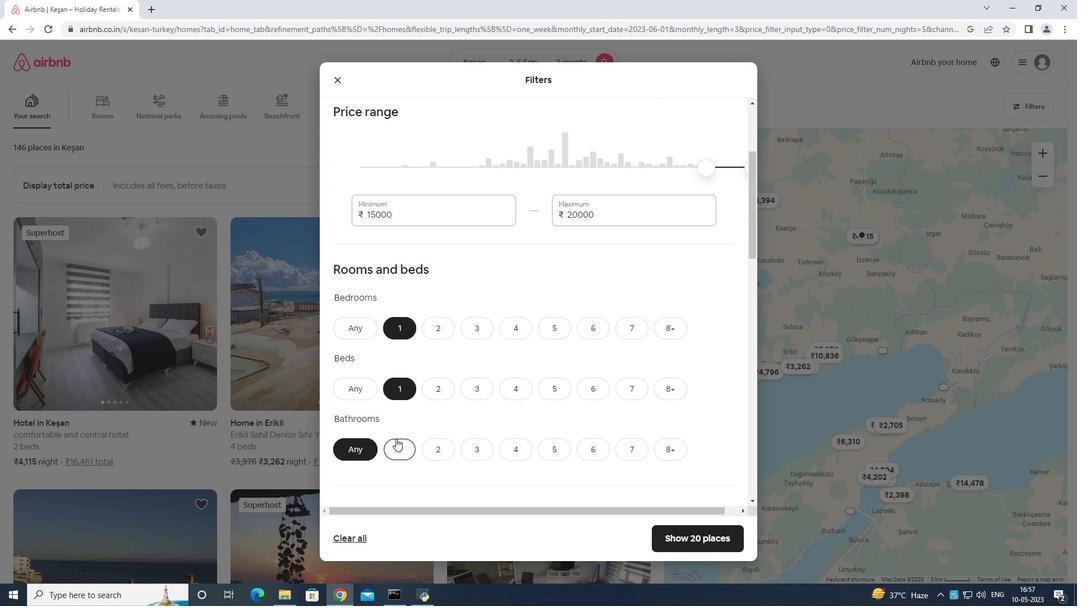 
Action: Mouse scrolled (422, 409) with delta (0, 0)
Screenshot: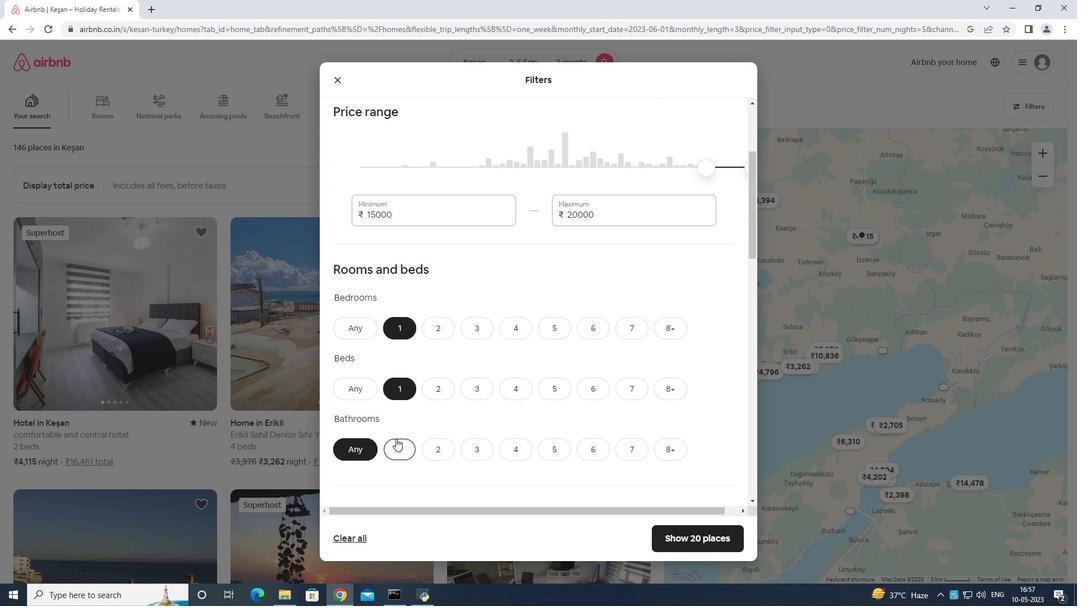
Action: Mouse moved to (423, 409)
Screenshot: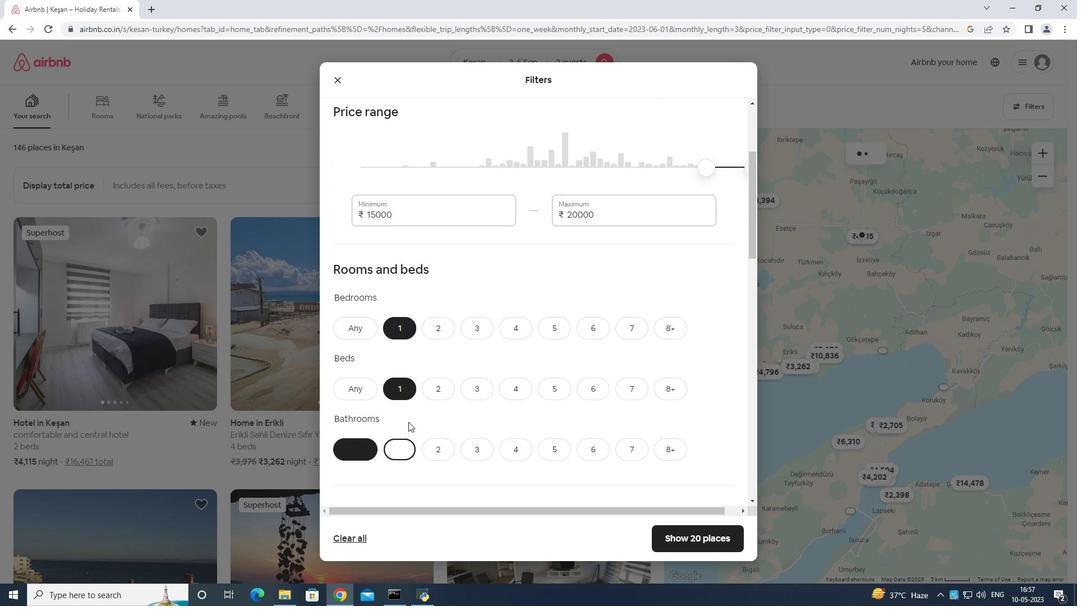 
Action: Mouse scrolled (423, 408) with delta (0, 0)
Screenshot: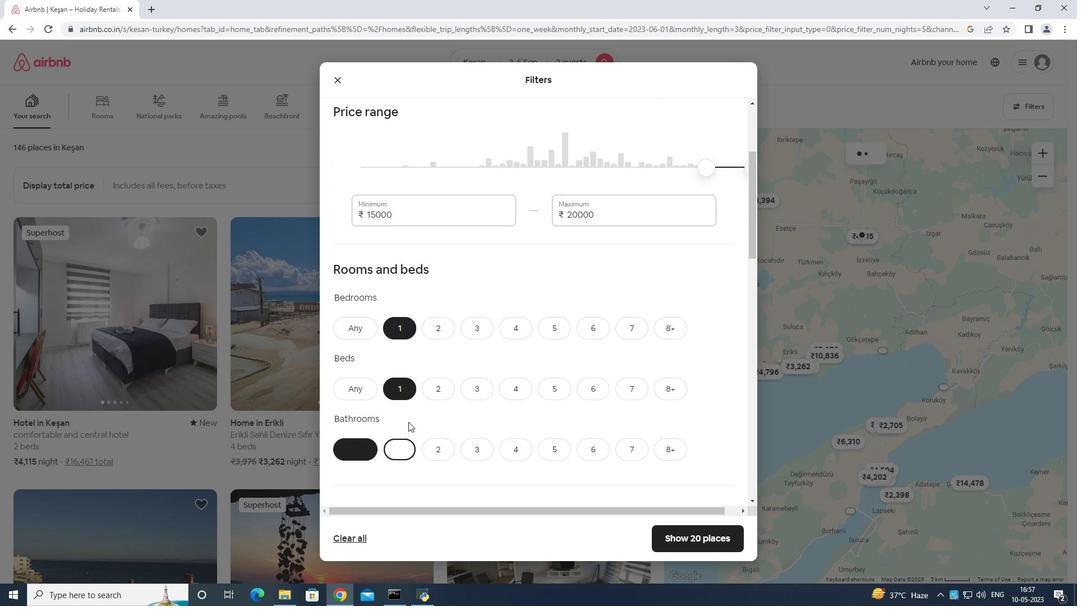 
Action: Mouse moved to (423, 409)
Screenshot: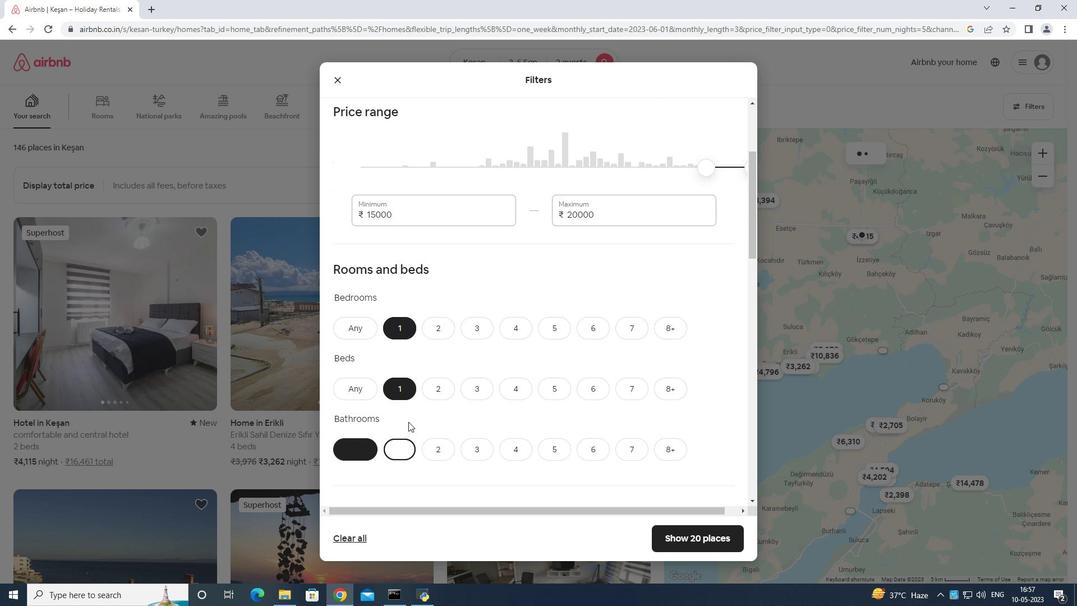 
Action: Mouse scrolled (423, 408) with delta (0, 0)
Screenshot: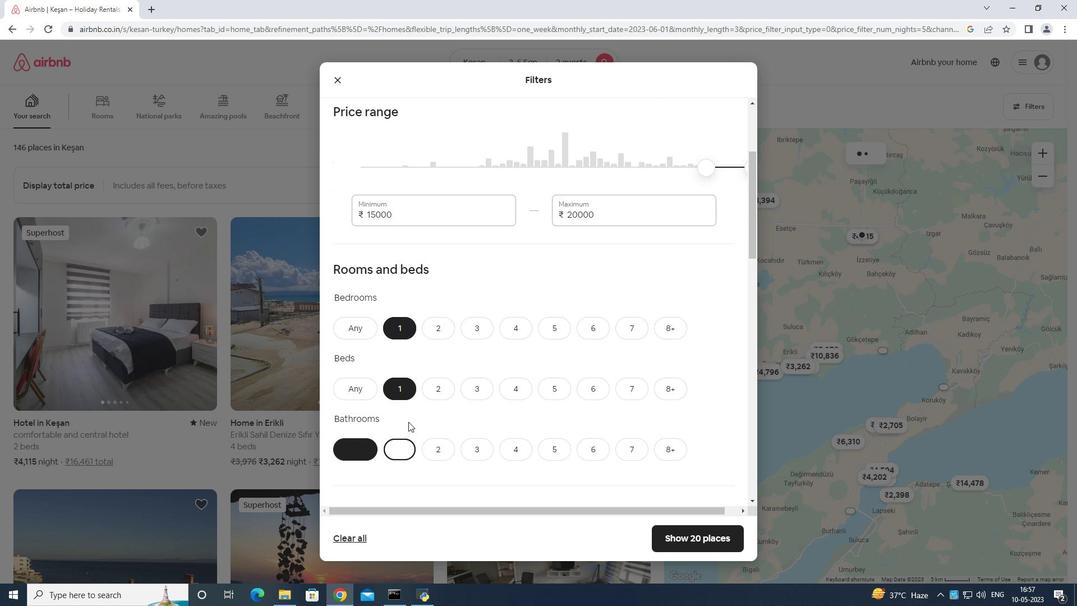 
Action: Mouse scrolled (423, 408) with delta (0, 0)
Screenshot: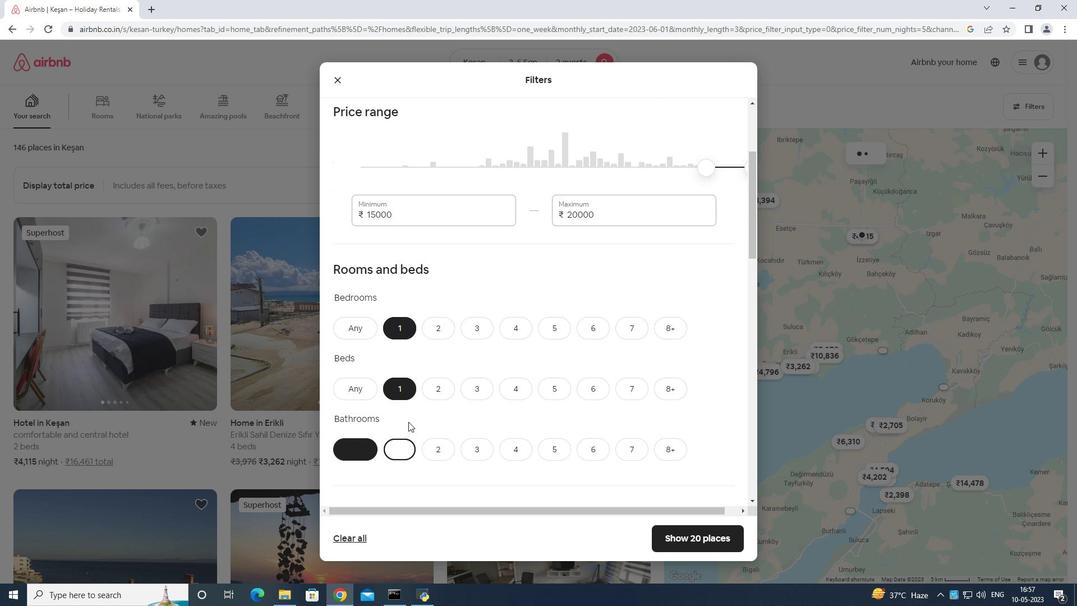 
Action: Mouse moved to (384, 346)
Screenshot: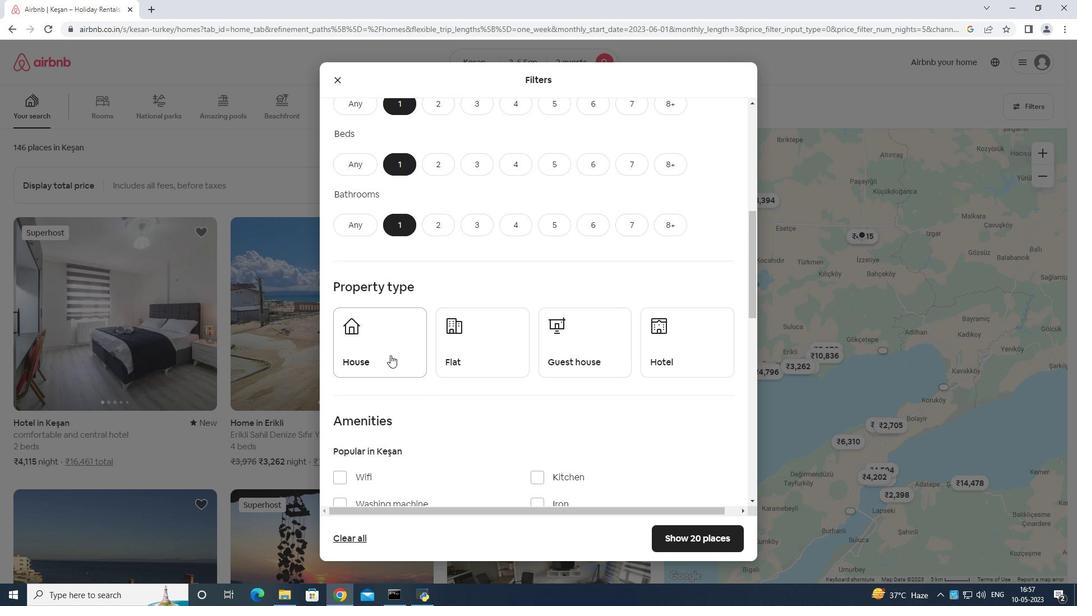 
Action: Mouse pressed left at (384, 346)
Screenshot: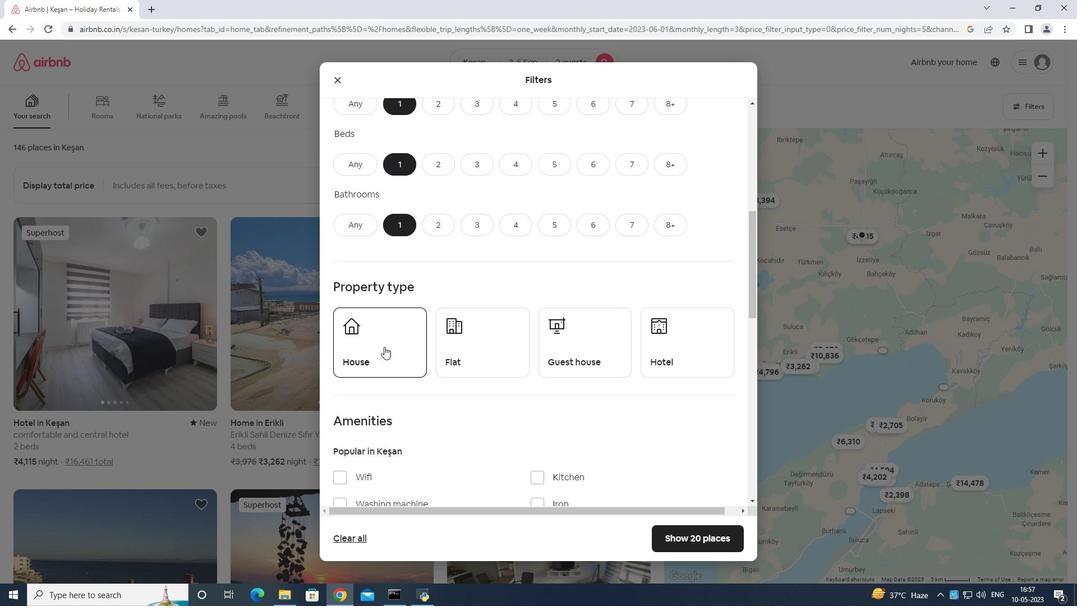 
Action: Mouse moved to (457, 341)
Screenshot: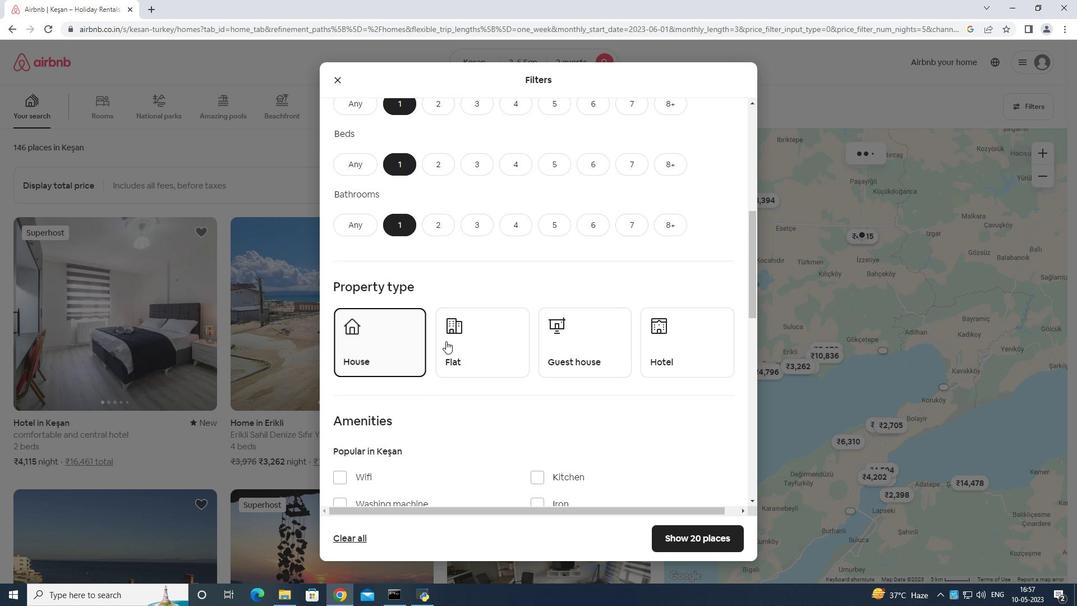 
Action: Mouse pressed left at (457, 341)
Screenshot: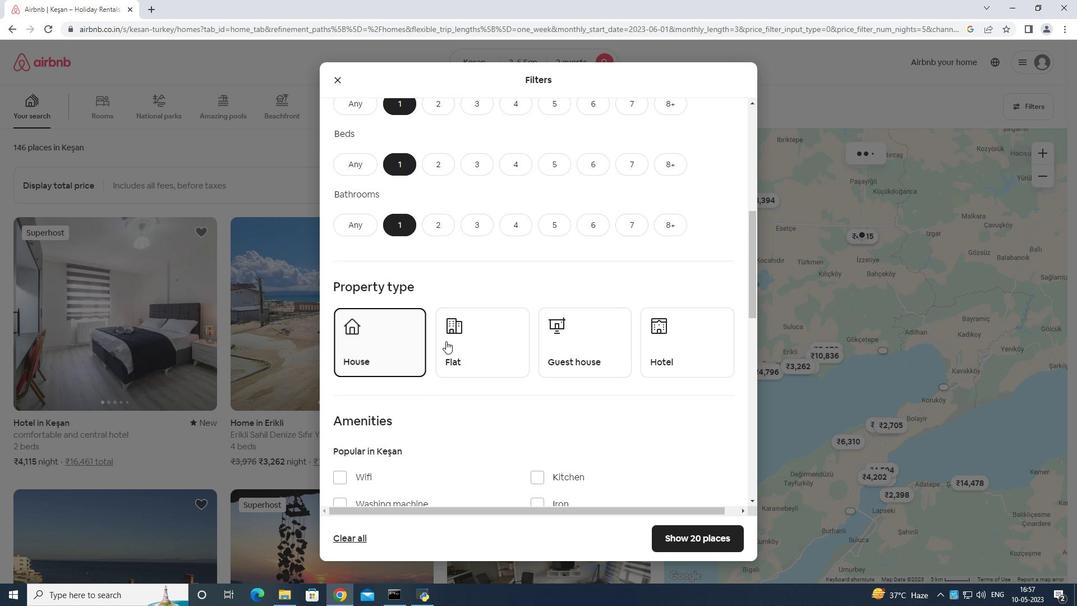 
Action: Mouse moved to (559, 332)
Screenshot: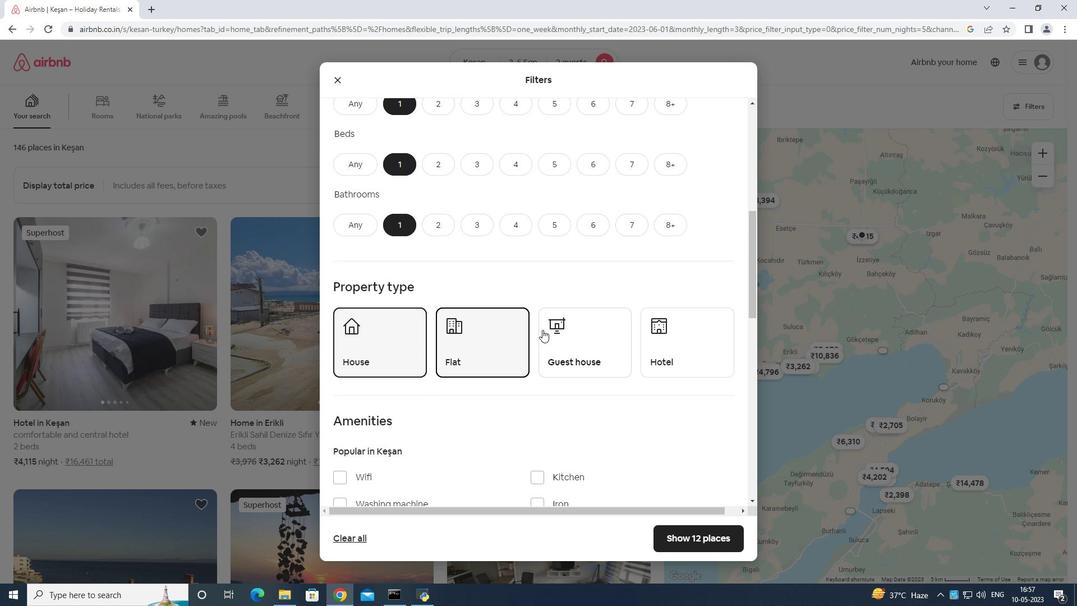 
Action: Mouse pressed left at (559, 332)
Screenshot: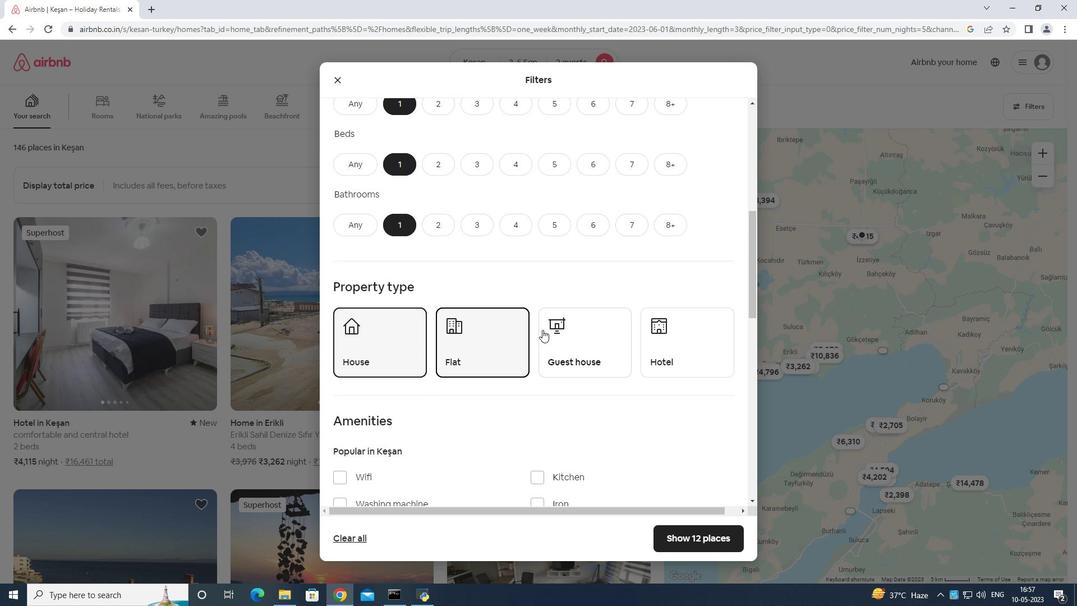 
Action: Mouse moved to (684, 337)
Screenshot: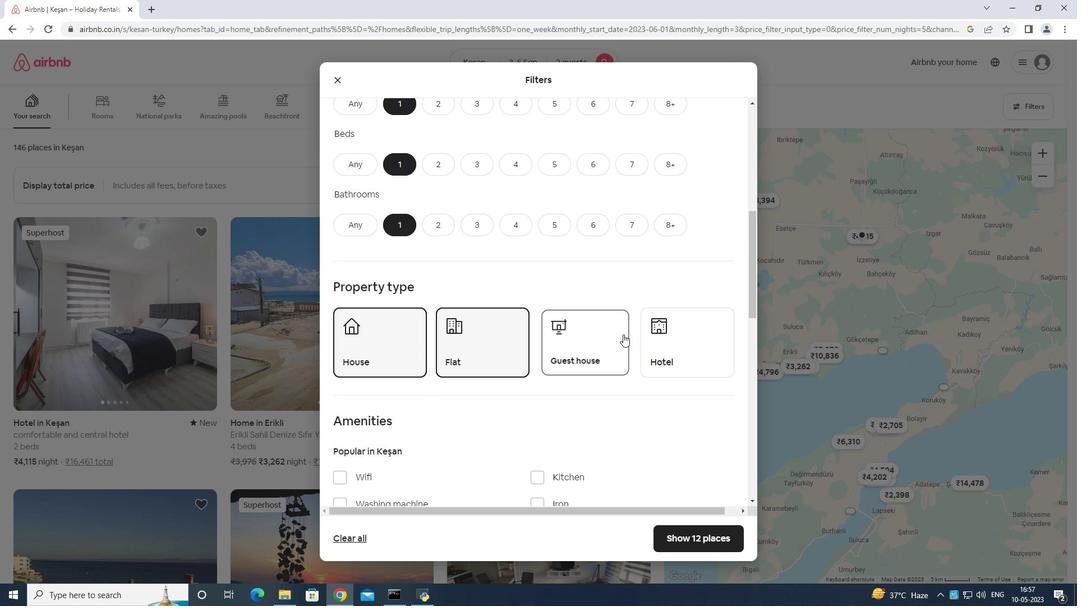 
Action: Mouse pressed left at (684, 337)
Screenshot: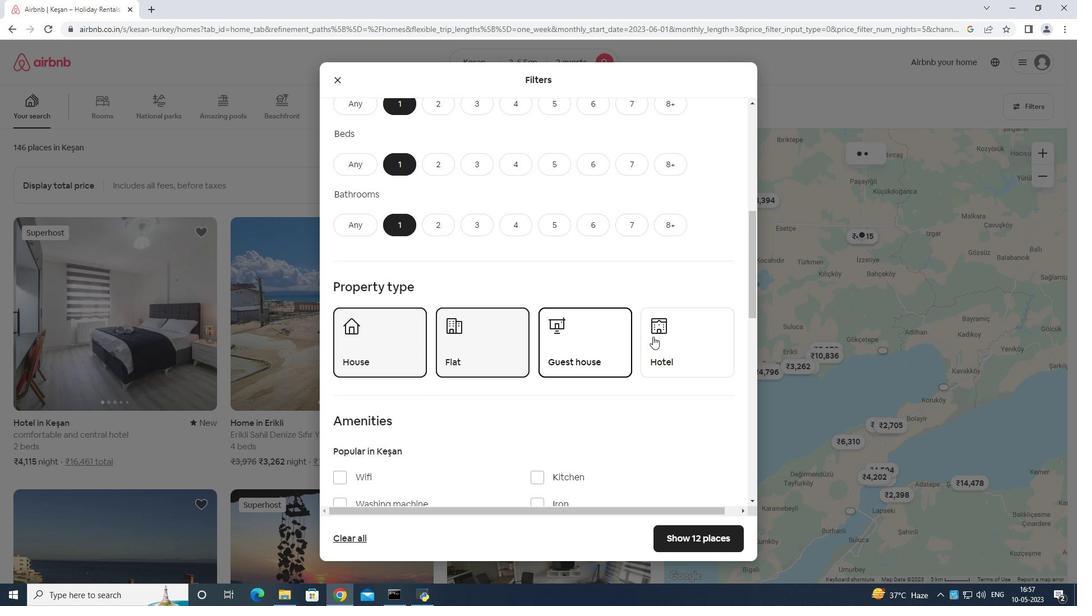 
Action: Mouse moved to (701, 319)
Screenshot: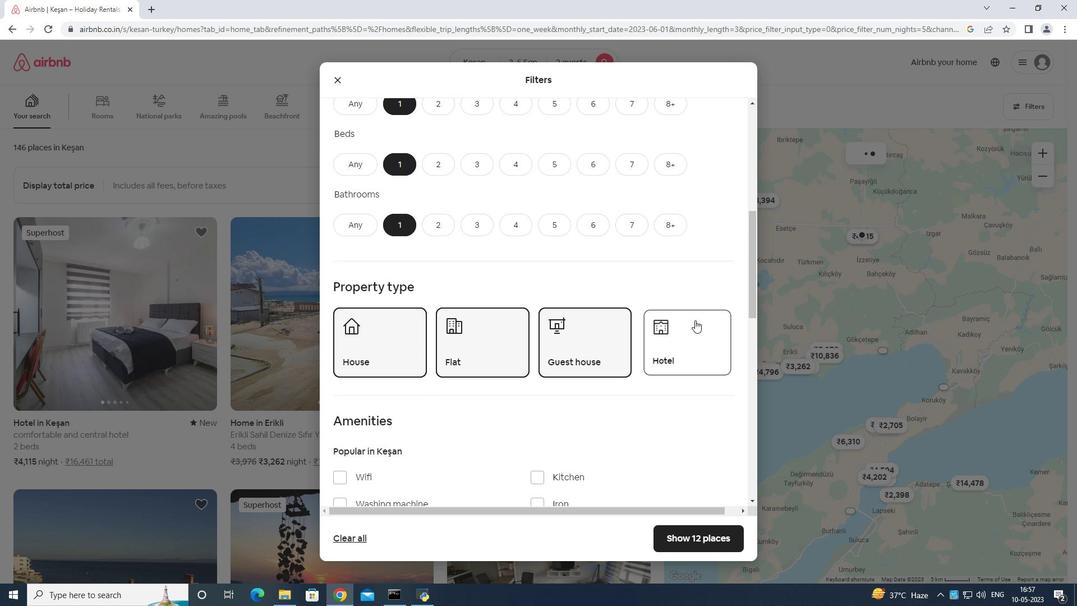 
Action: Mouse scrolled (701, 318) with delta (0, 0)
Screenshot: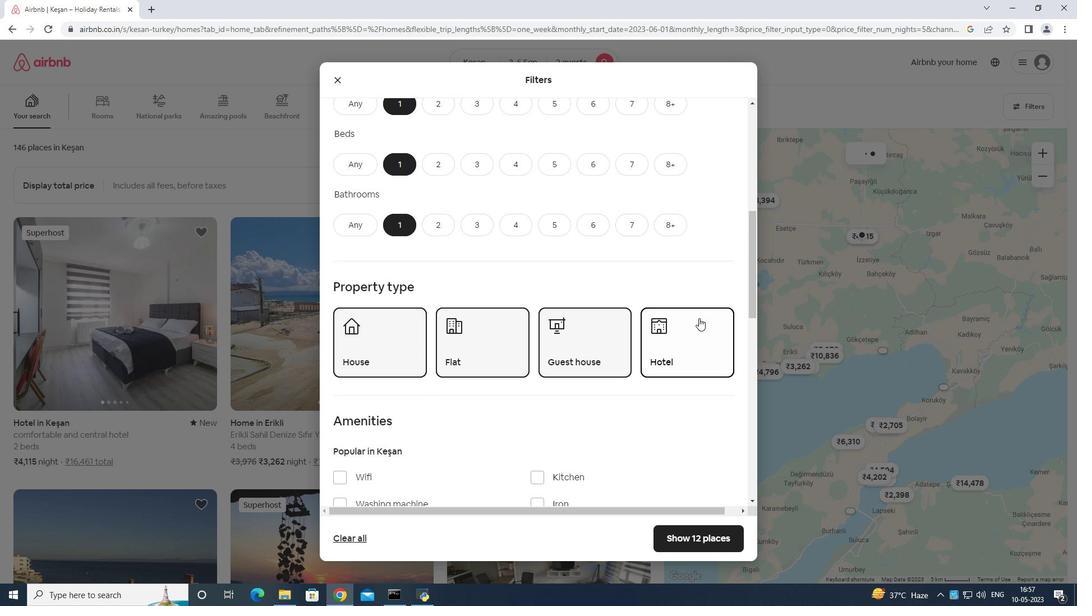 
Action: Mouse moved to (701, 321)
Screenshot: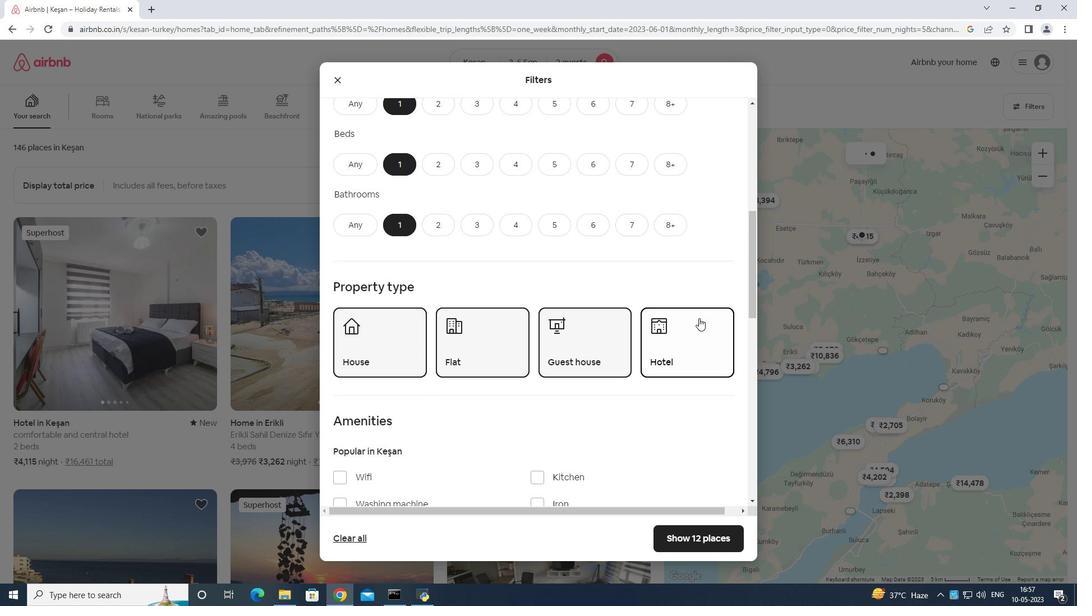 
Action: Mouse scrolled (701, 321) with delta (0, 0)
Screenshot: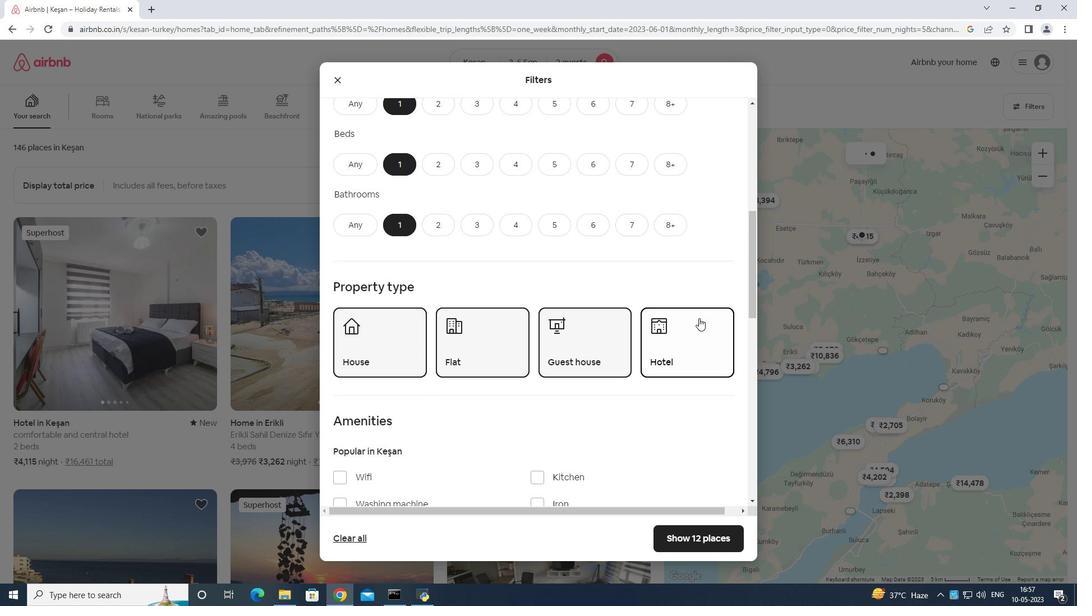 
Action: Mouse scrolled (701, 321) with delta (0, 0)
Screenshot: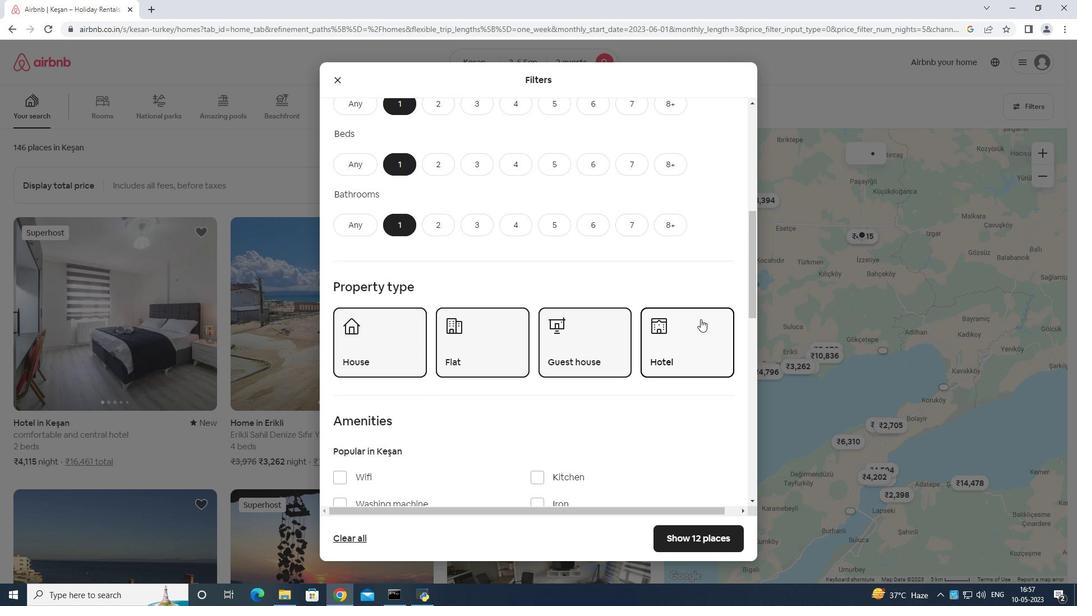 
Action: Mouse moved to (339, 331)
Screenshot: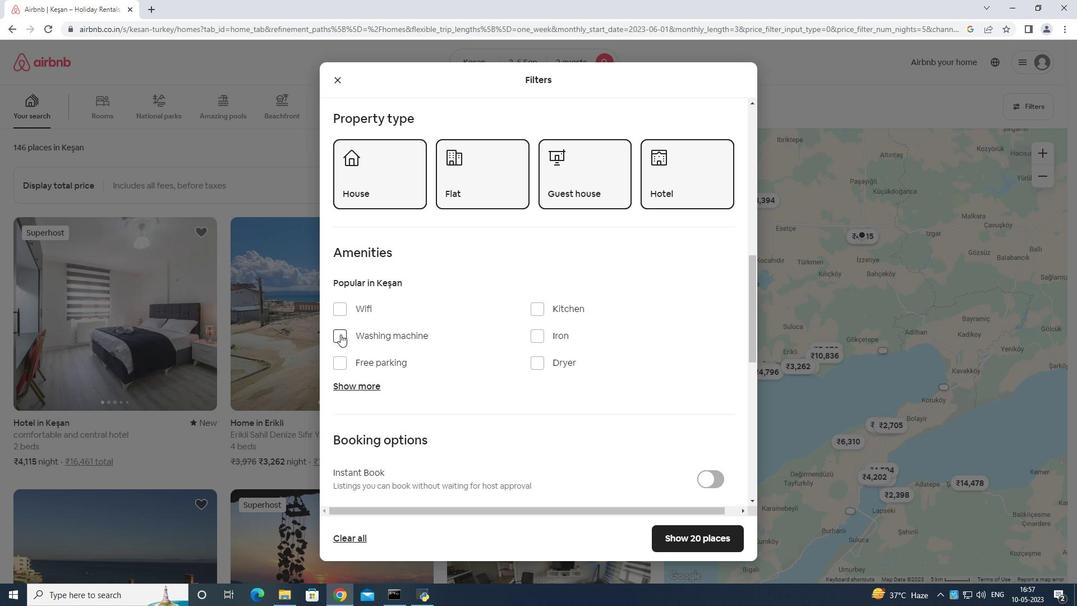 
Action: Mouse pressed left at (339, 331)
Screenshot: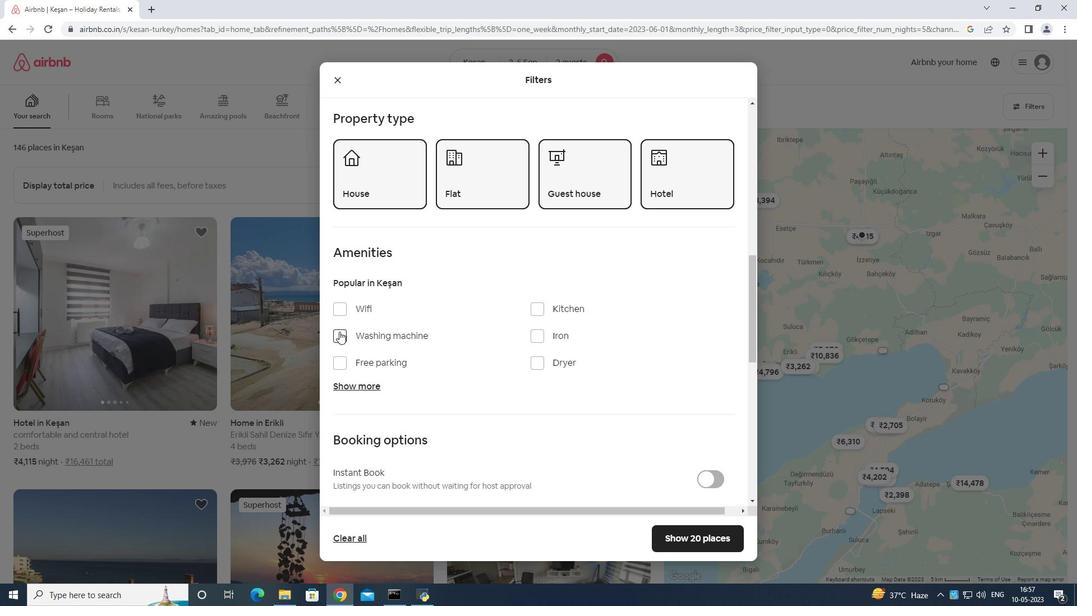 
Action: Mouse moved to (512, 347)
Screenshot: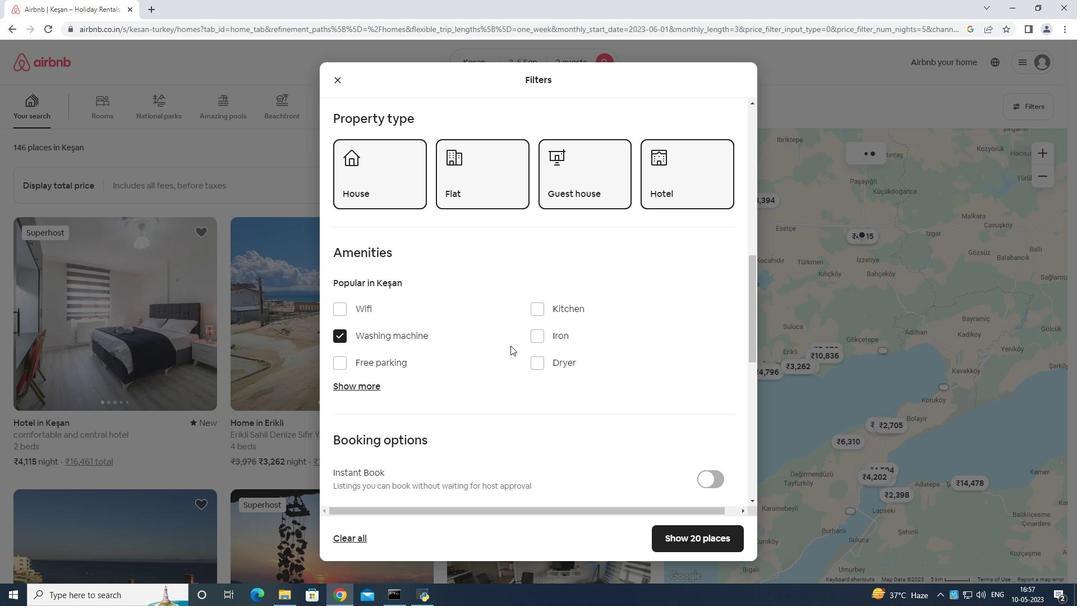 
Action: Mouse scrolled (511, 346) with delta (0, 0)
Screenshot: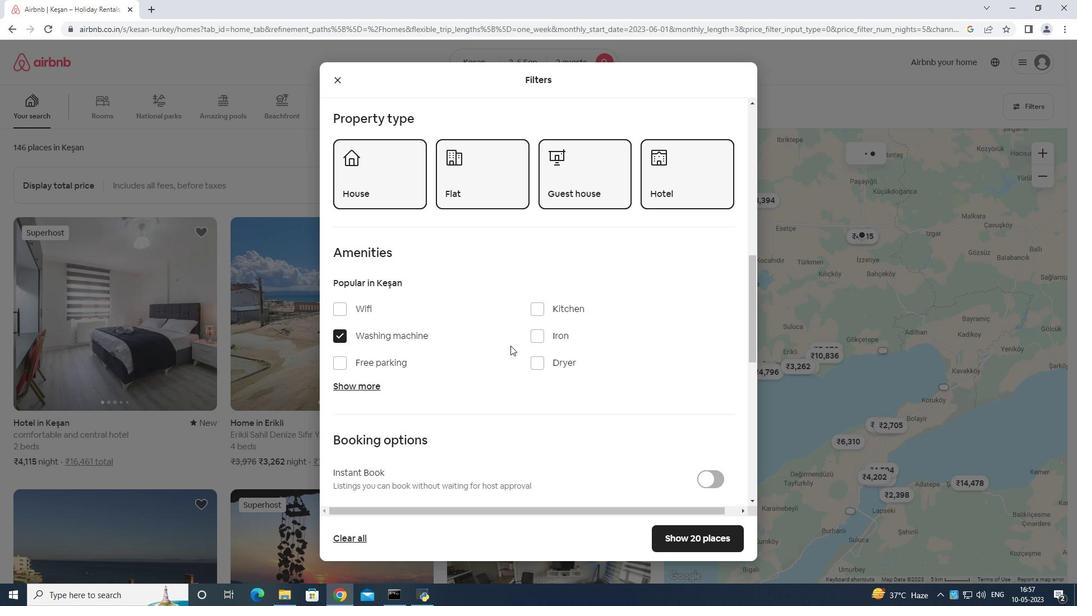 
Action: Mouse moved to (513, 348)
Screenshot: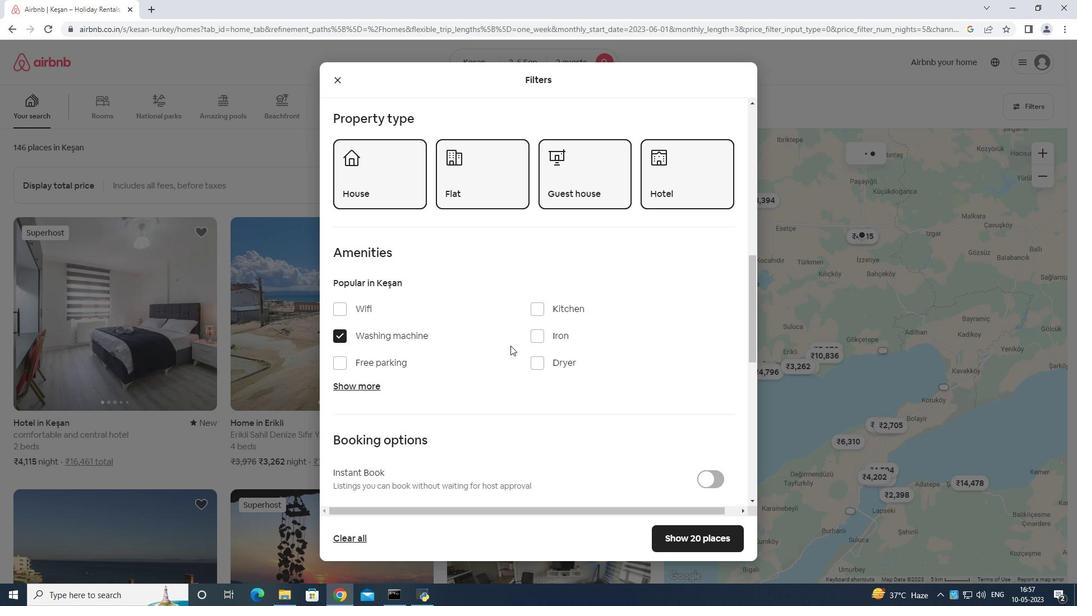 
Action: Mouse scrolled (513, 347) with delta (0, 0)
Screenshot: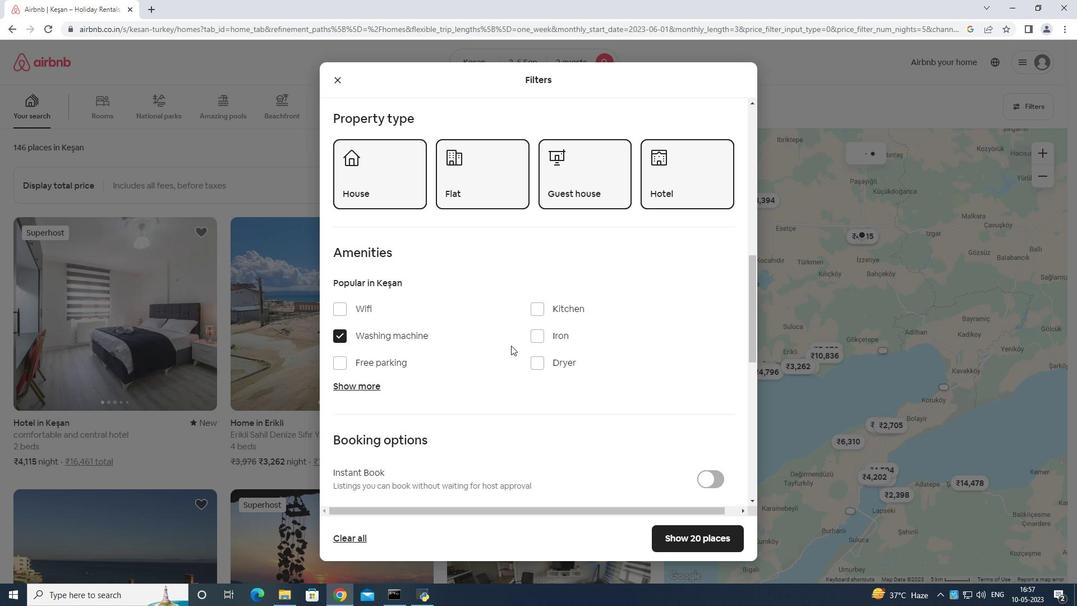
Action: Mouse scrolled (513, 347) with delta (0, 0)
Screenshot: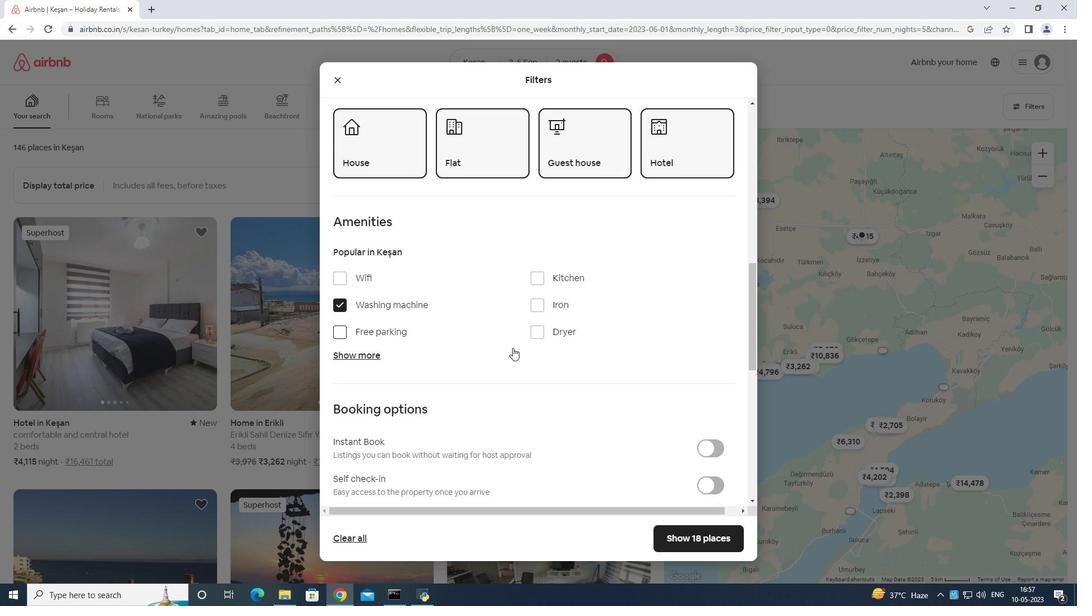 
Action: Mouse scrolled (513, 347) with delta (0, 0)
Screenshot: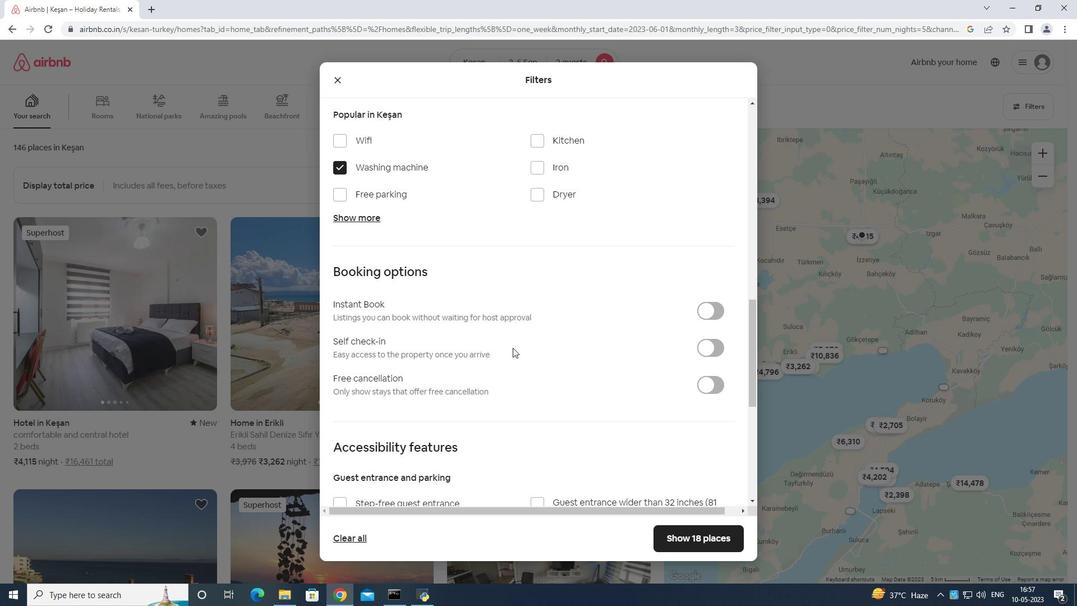 
Action: Mouse scrolled (513, 347) with delta (0, 0)
Screenshot: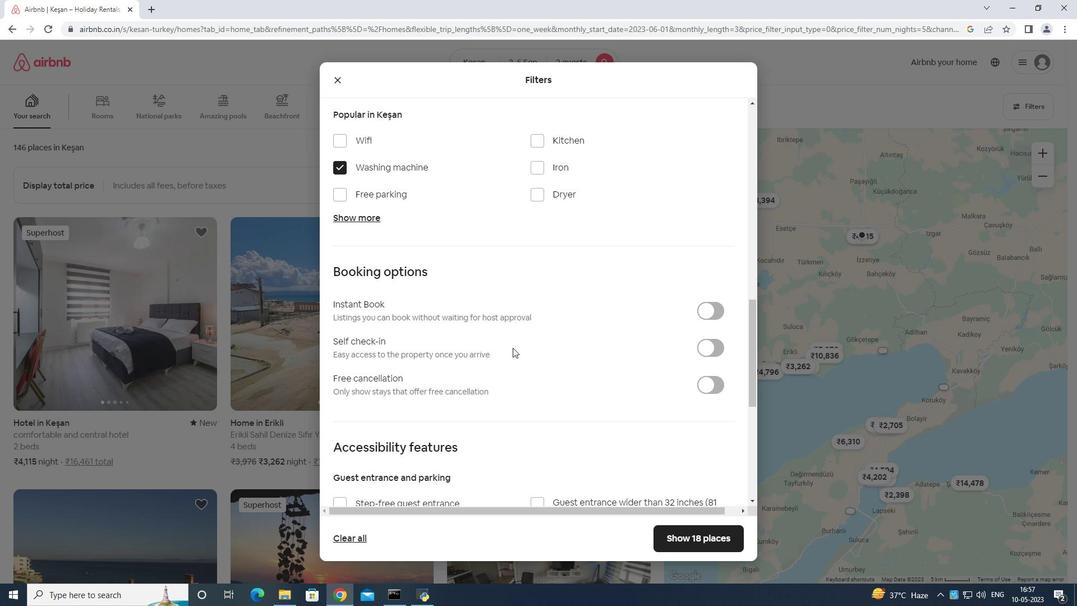 
Action: Mouse moved to (715, 238)
Screenshot: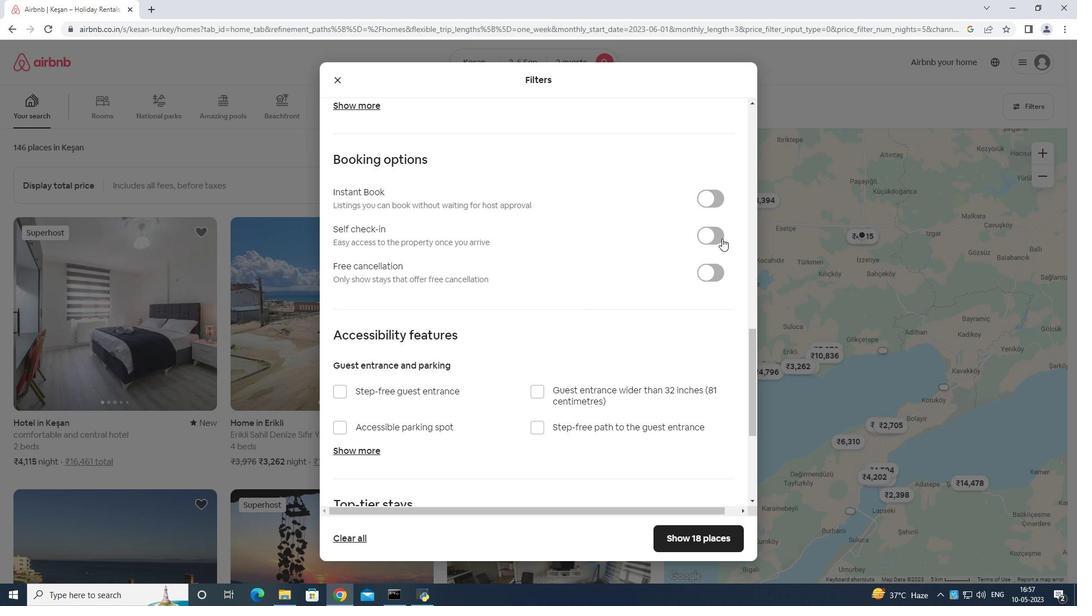 
Action: Mouse pressed left at (715, 238)
Screenshot: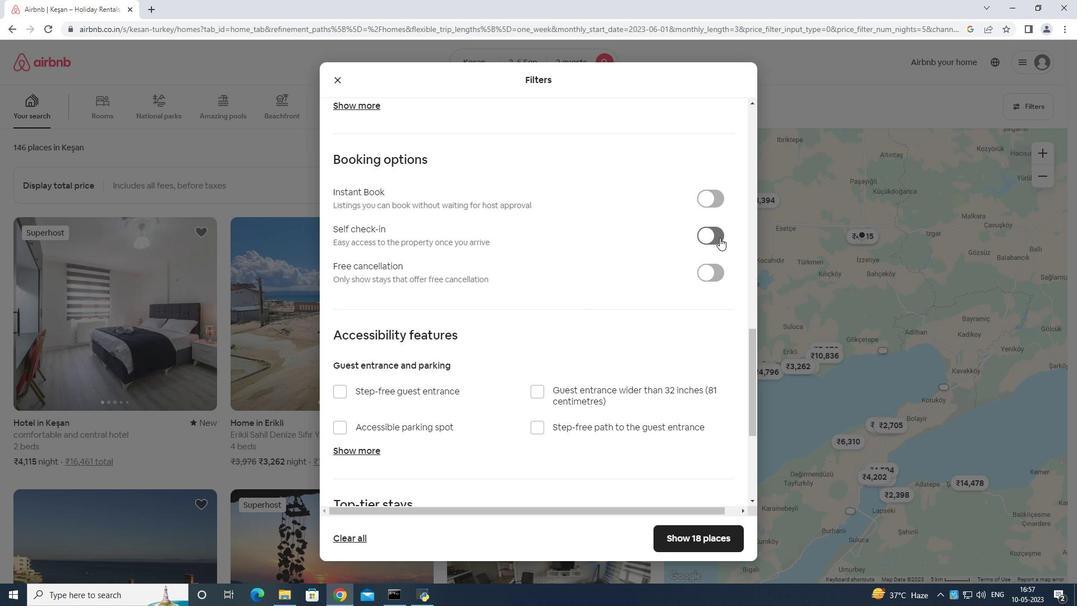 
Action: Mouse moved to (707, 242)
Screenshot: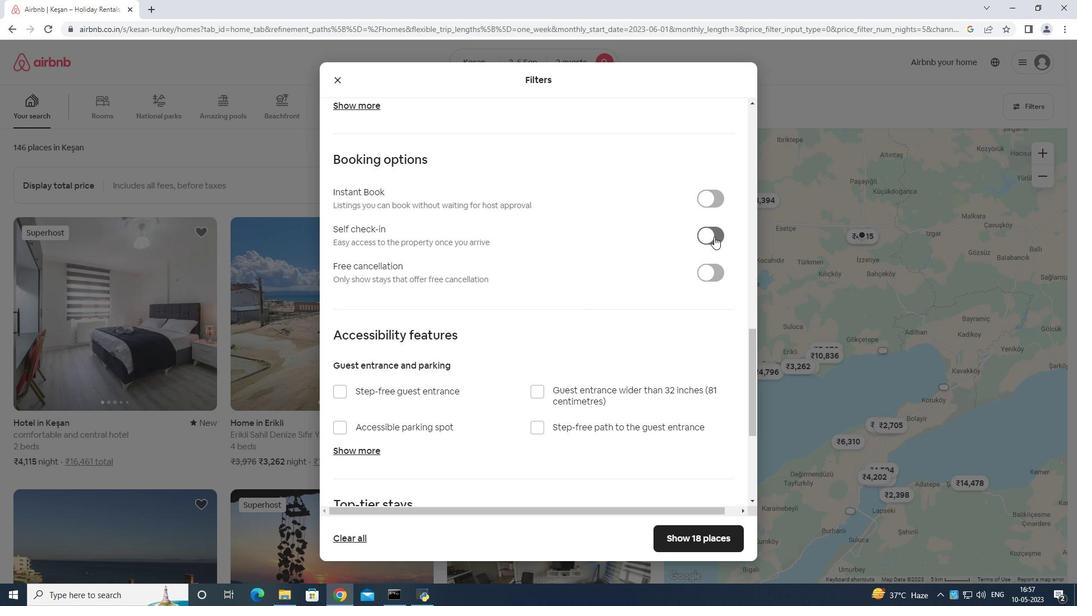 
Action: Mouse scrolled (707, 241) with delta (0, 0)
Screenshot: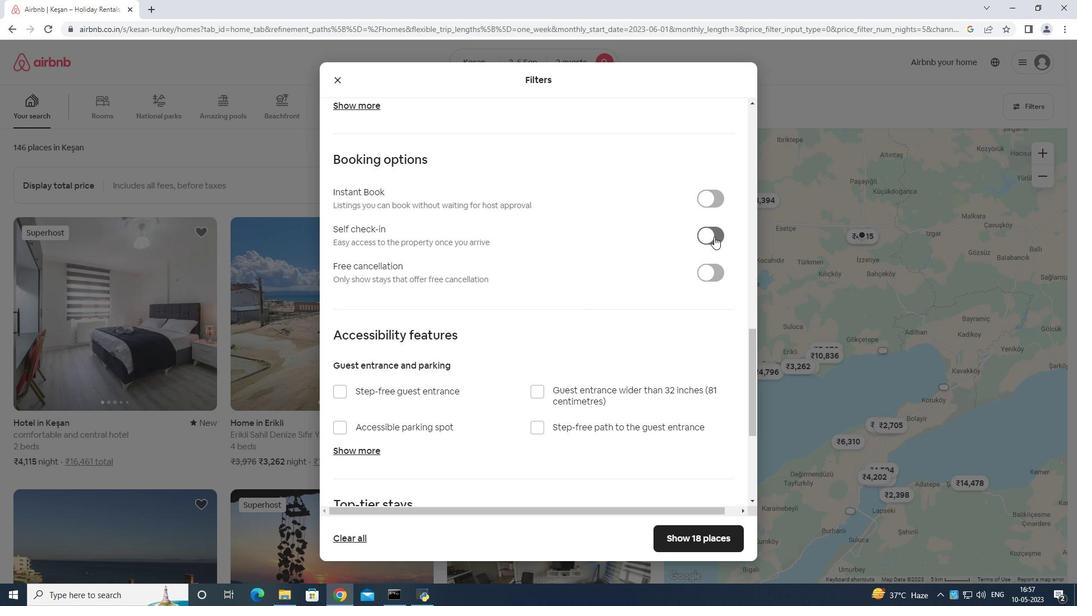 
Action: Mouse moved to (706, 254)
Screenshot: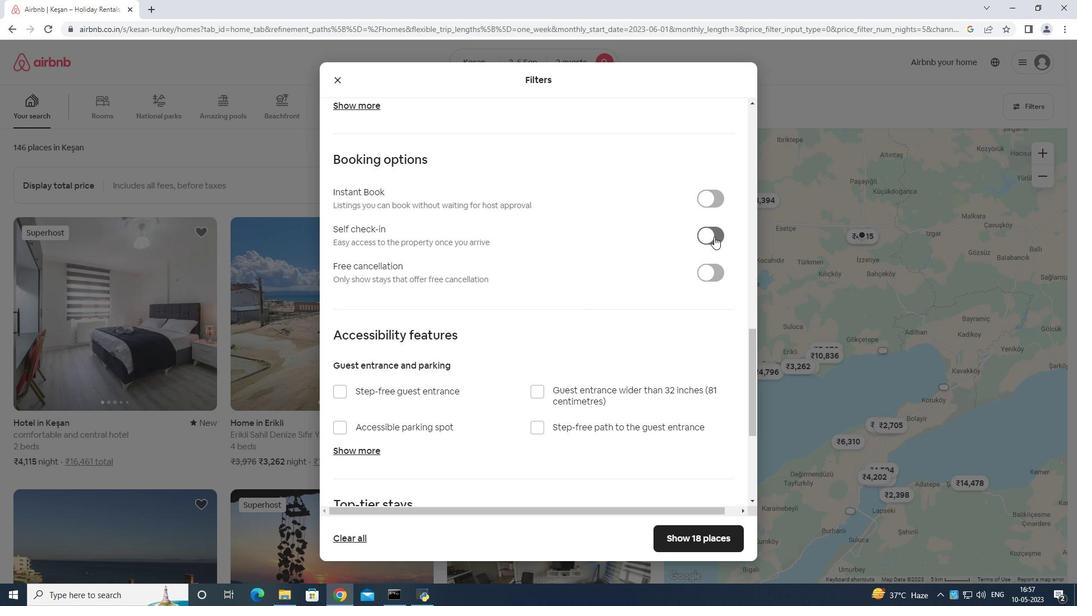 
Action: Mouse scrolled (706, 254) with delta (0, 0)
Screenshot: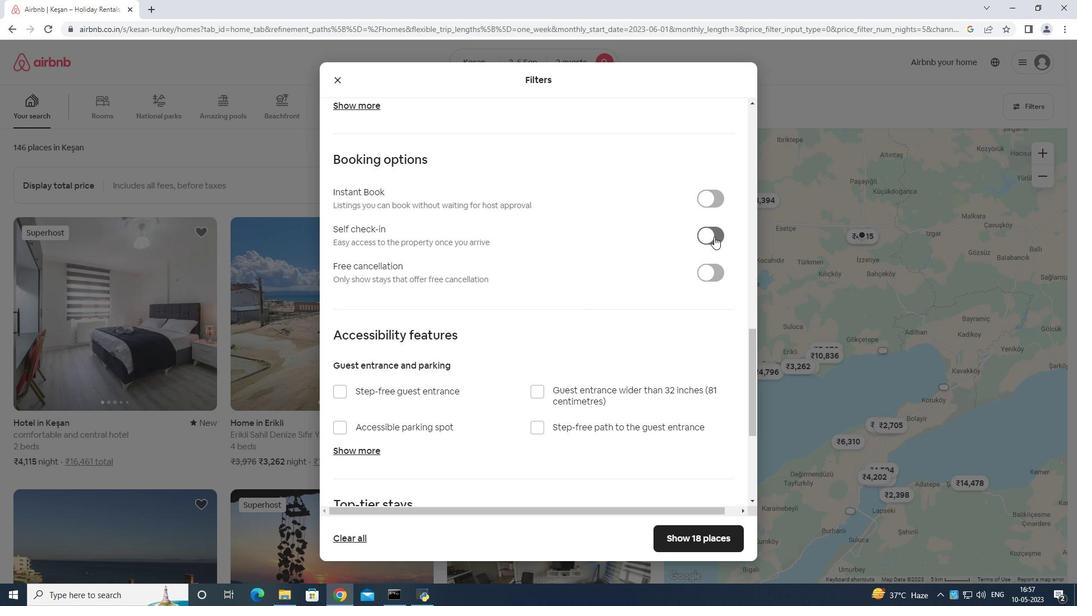 
Action: Mouse moved to (705, 257)
Screenshot: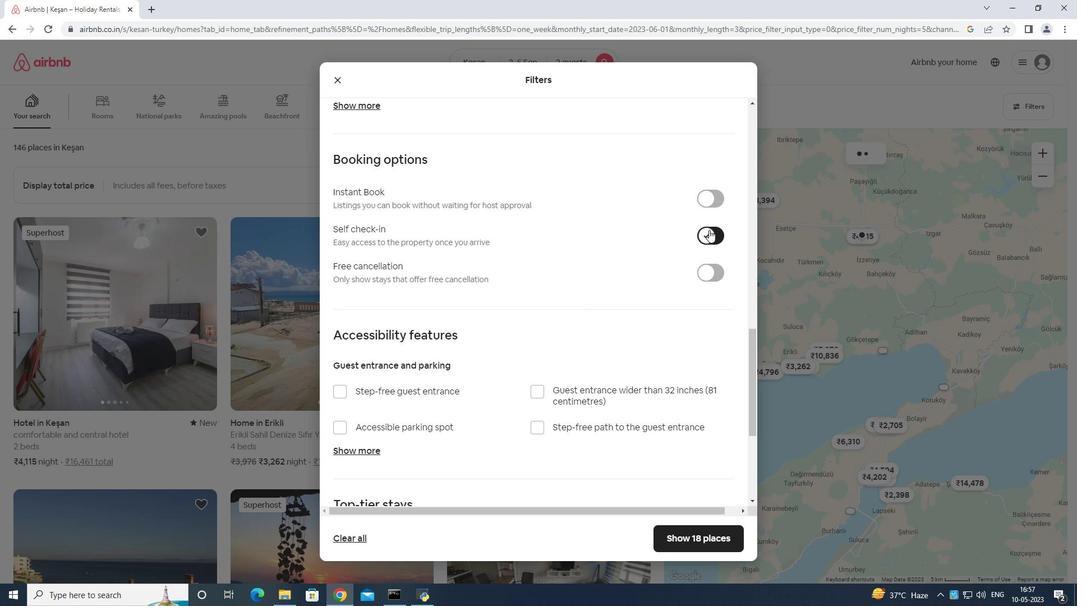 
Action: Mouse scrolled (705, 256) with delta (0, 0)
Screenshot: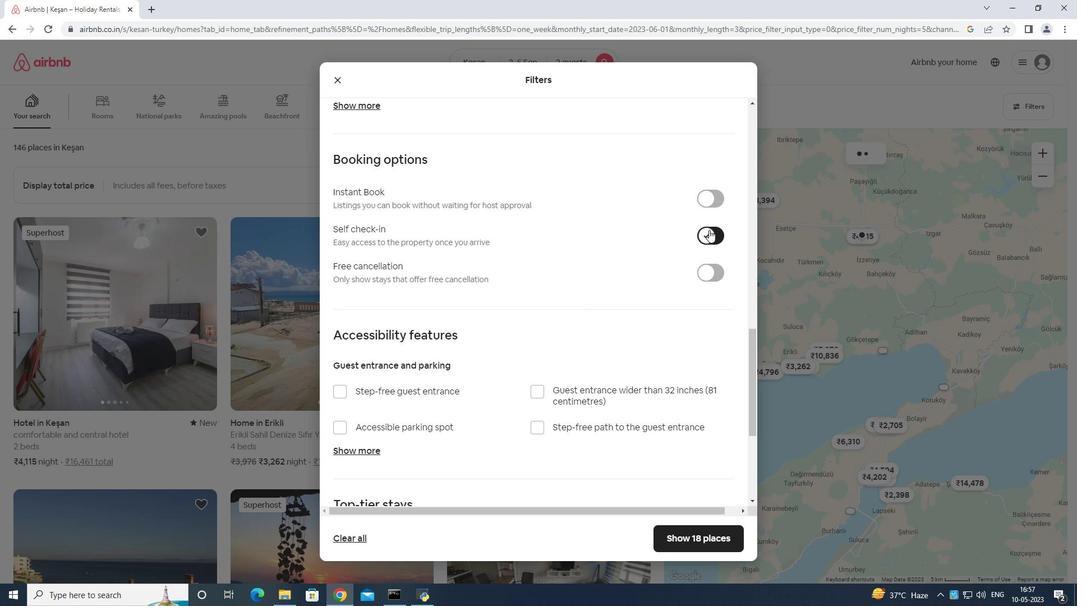 
Action: Mouse moved to (702, 258)
Screenshot: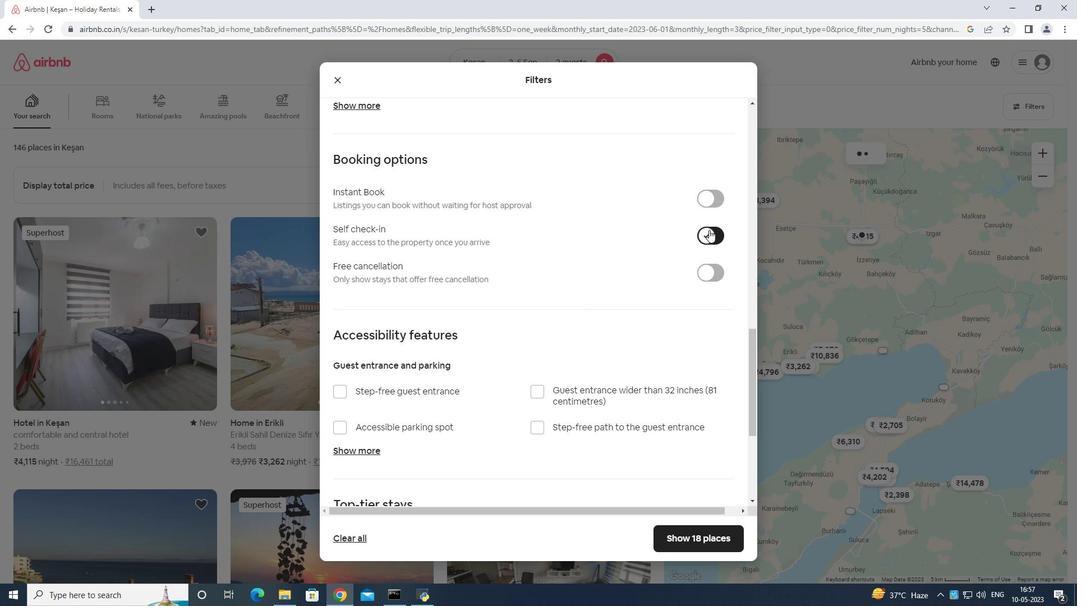 
Action: Mouse scrolled (702, 258) with delta (0, 0)
Screenshot: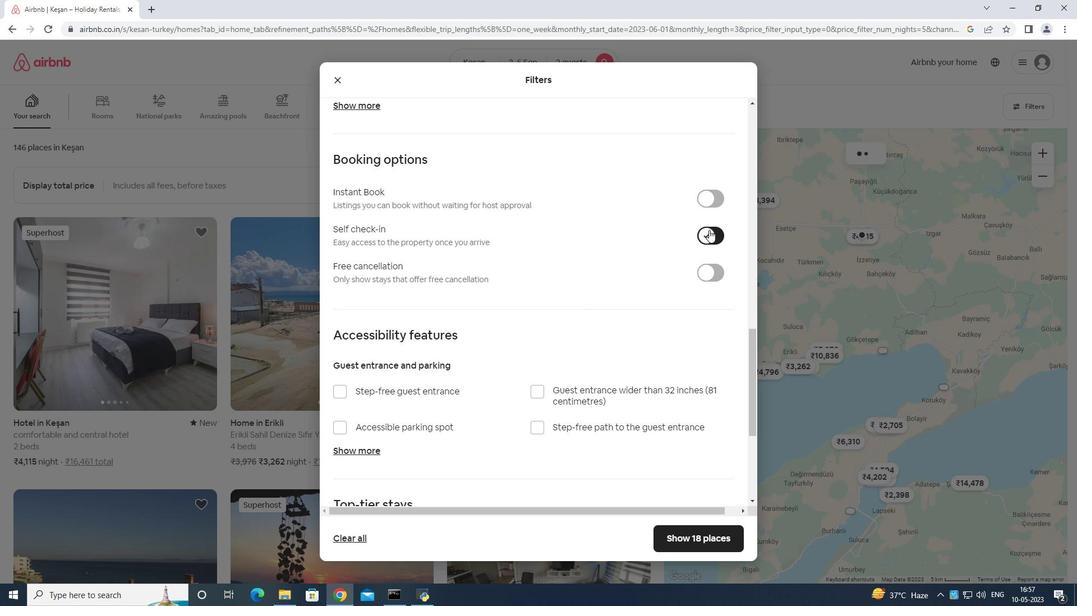 
Action: Mouse moved to (693, 252)
Screenshot: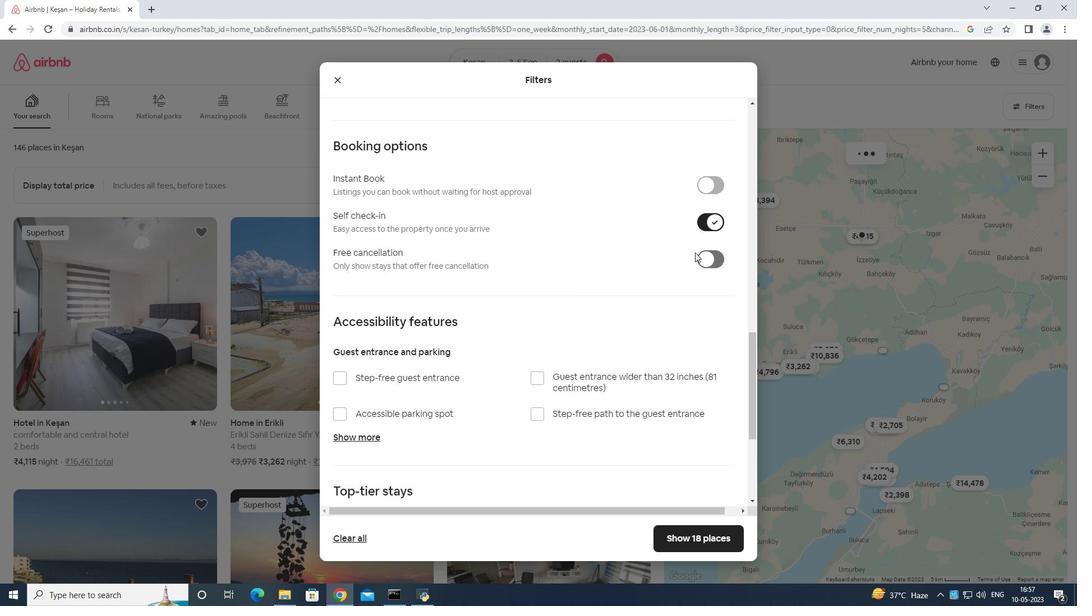 
Action: Mouse scrolled (693, 249) with delta (0, 0)
Screenshot: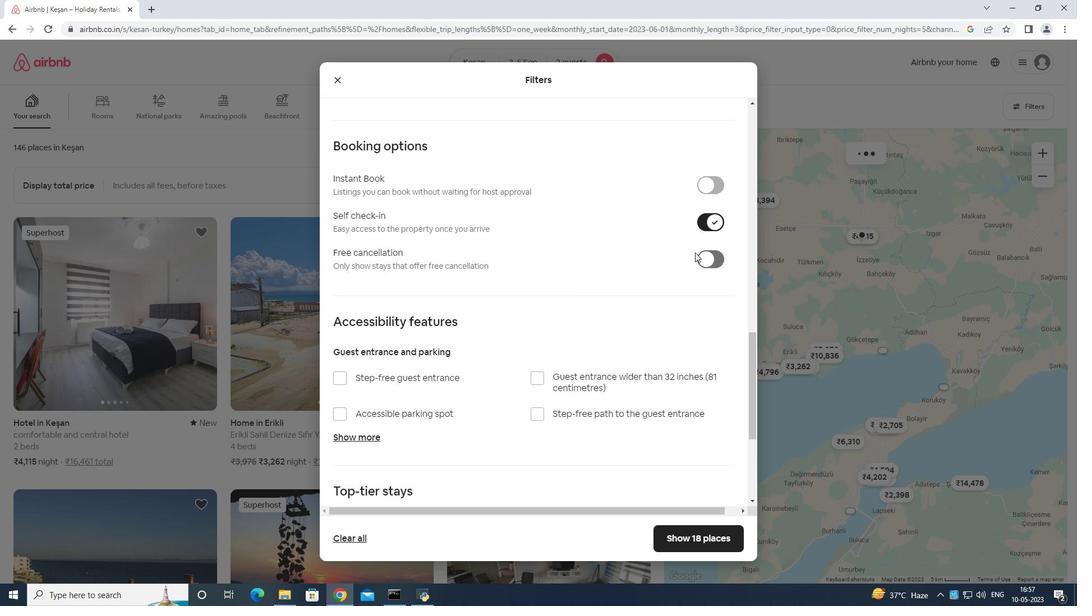 
Action: Mouse moved to (693, 252)
Screenshot: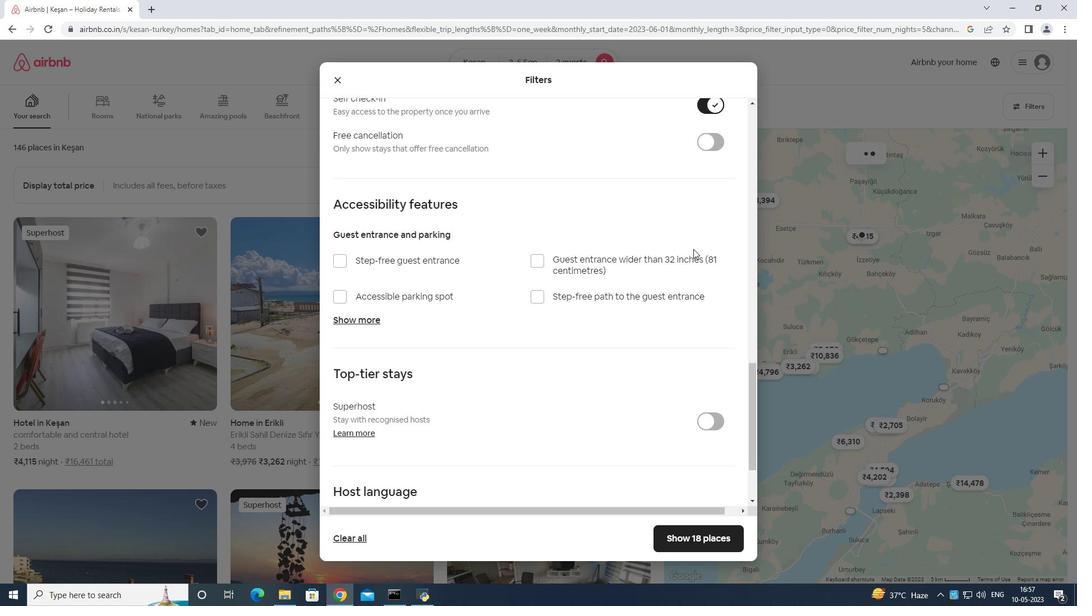 
Action: Mouse scrolled (693, 251) with delta (0, 0)
Screenshot: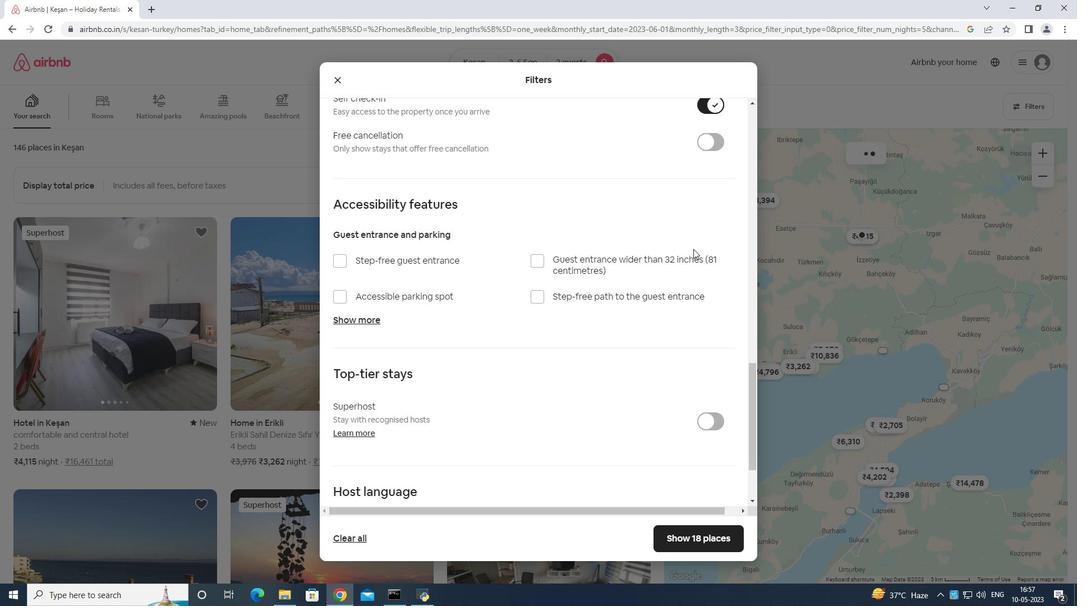 
Action: Mouse moved to (690, 252)
Screenshot: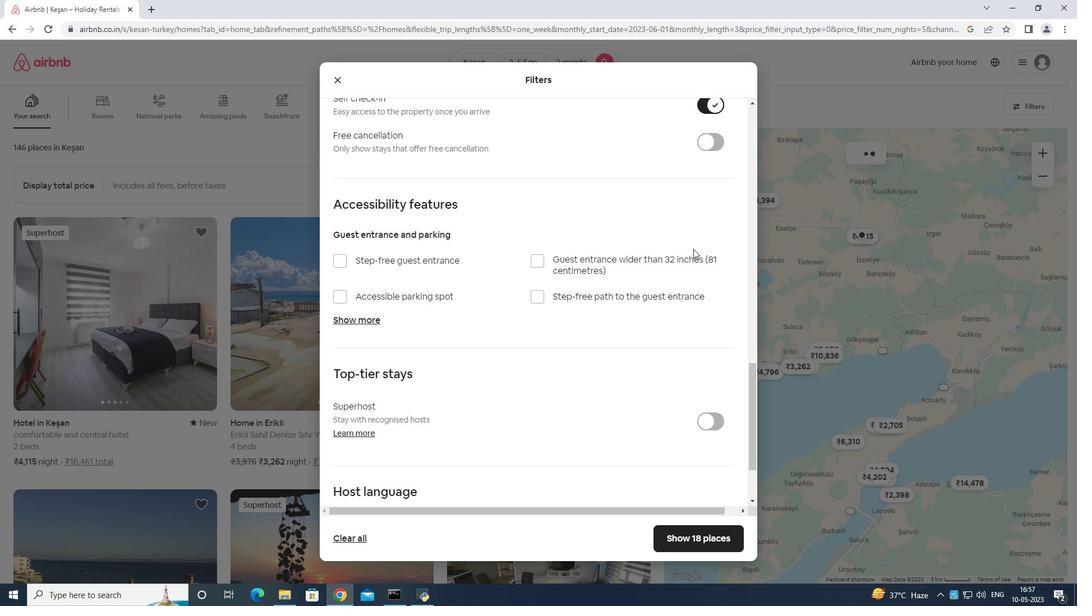 
Action: Mouse scrolled (692, 252) with delta (0, 0)
Screenshot: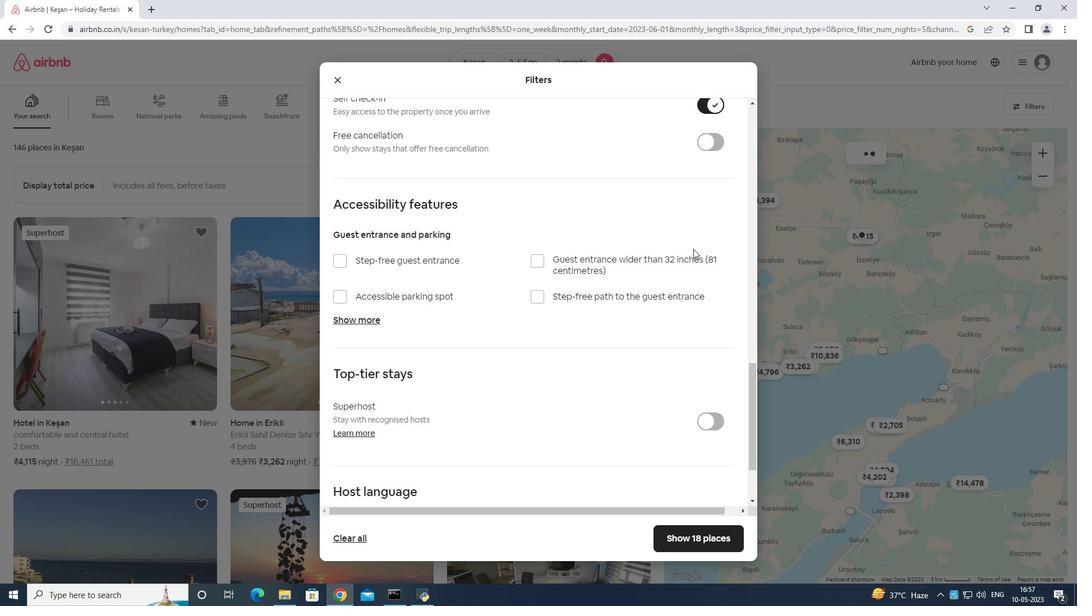 
Action: Mouse moved to (689, 243)
Screenshot: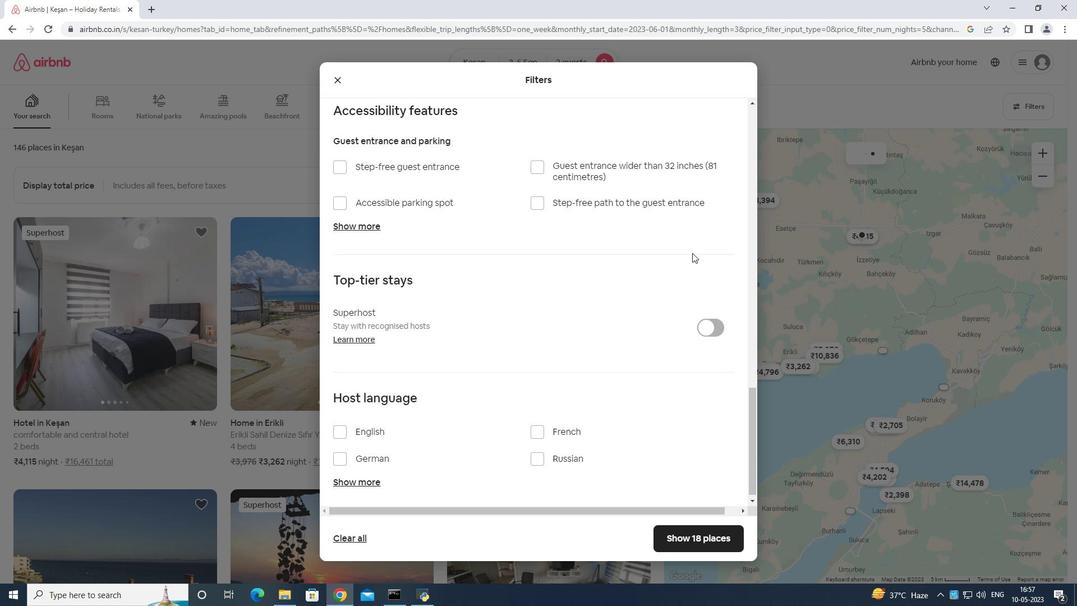 
Action: Mouse scrolled (690, 242) with delta (0, 0)
Screenshot: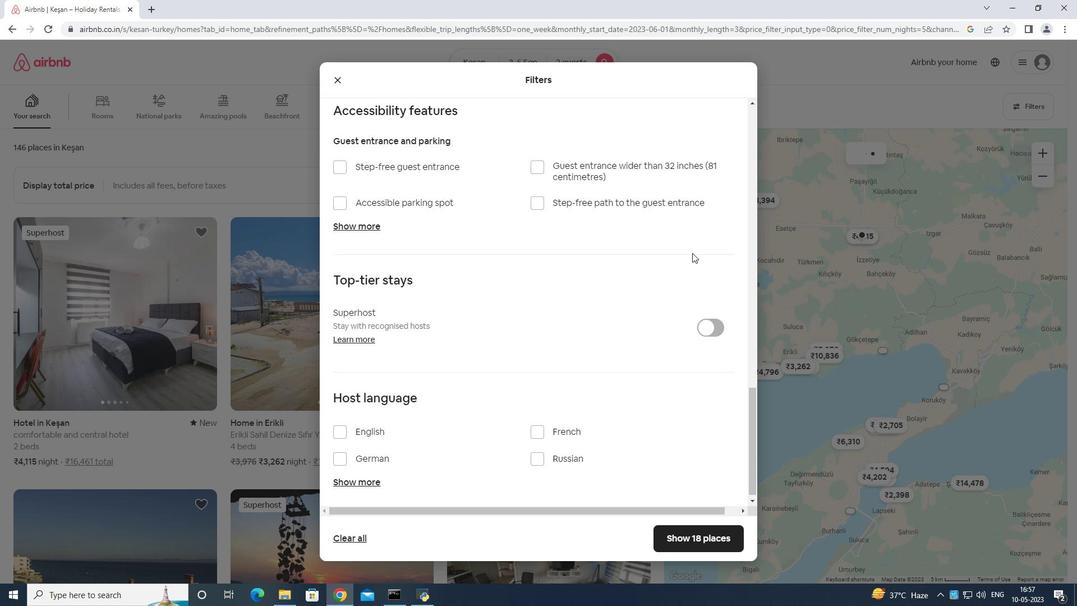 
Action: Mouse moved to (689, 245)
Screenshot: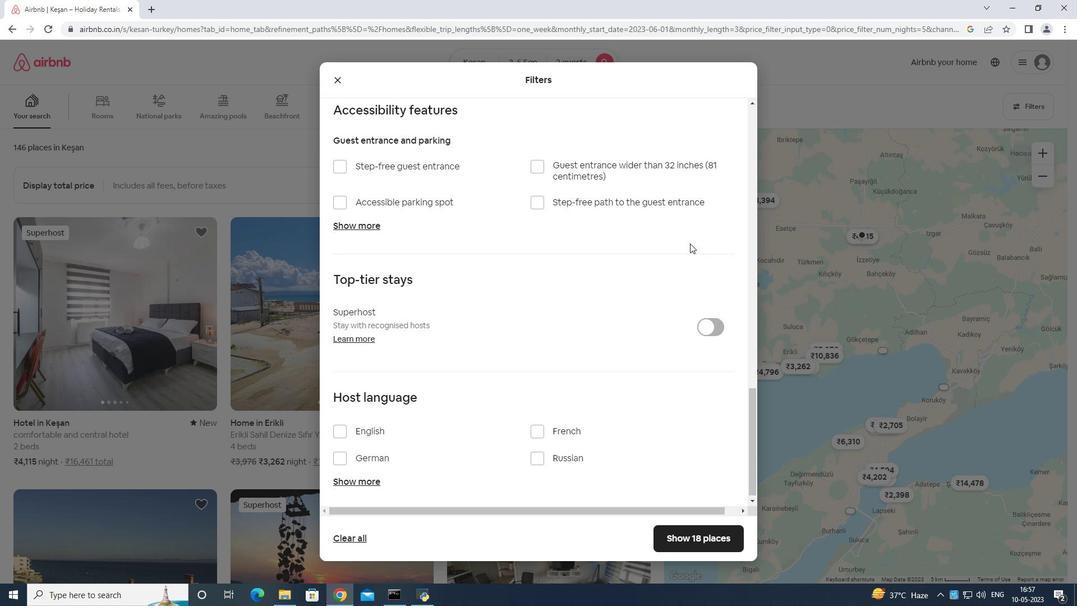 
Action: Mouse scrolled (689, 243) with delta (0, 0)
Screenshot: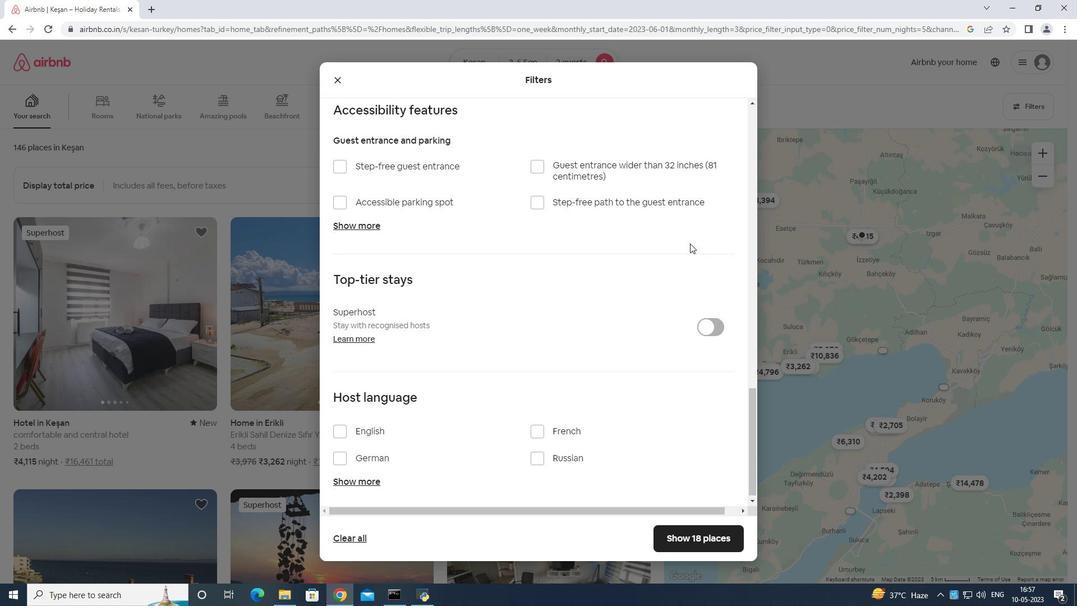 
Action: Mouse moved to (684, 255)
Screenshot: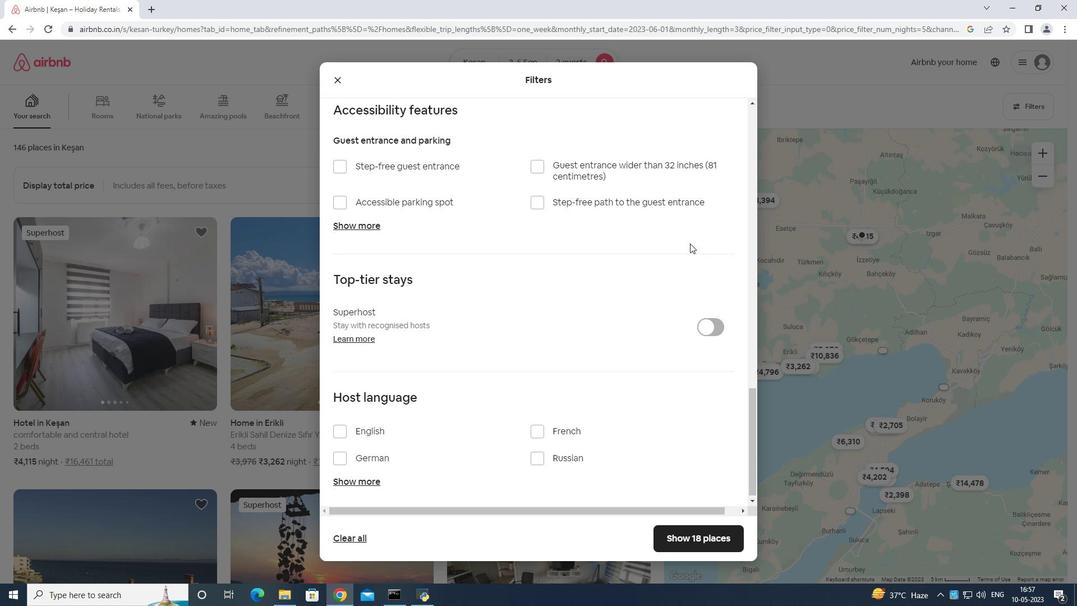 
Action: Mouse scrolled (689, 246) with delta (0, 0)
Screenshot: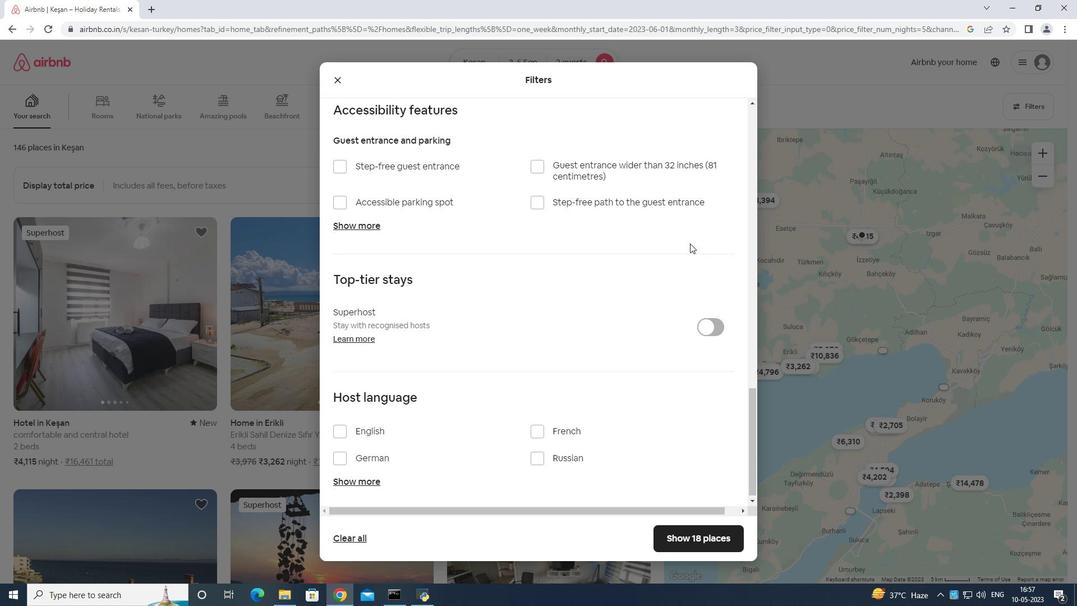 
Action: Mouse moved to (616, 273)
Screenshot: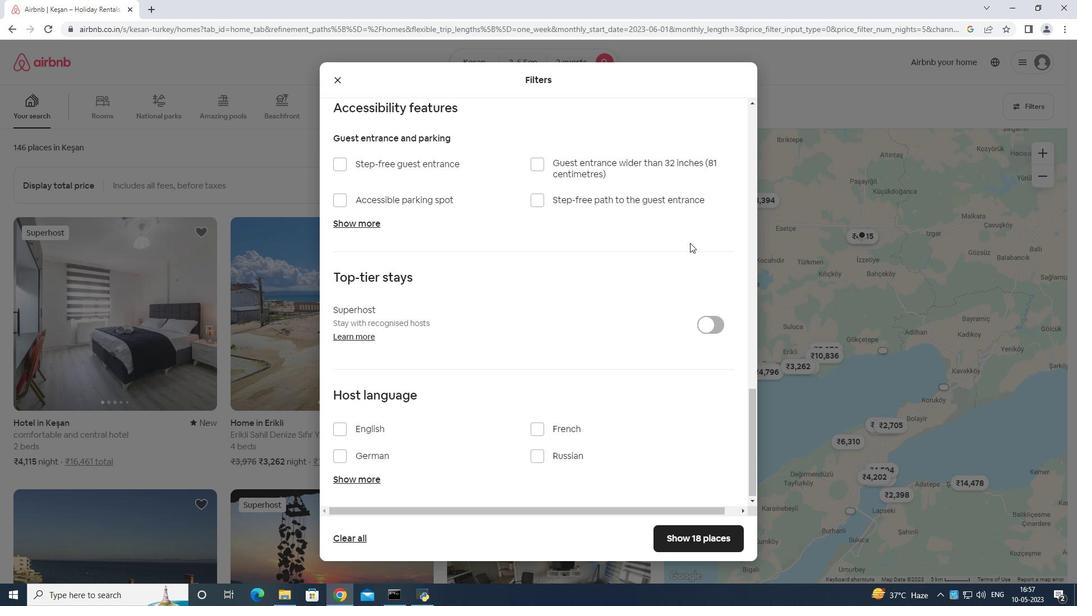 
Action: Mouse scrolled (680, 257) with delta (0, 0)
Screenshot: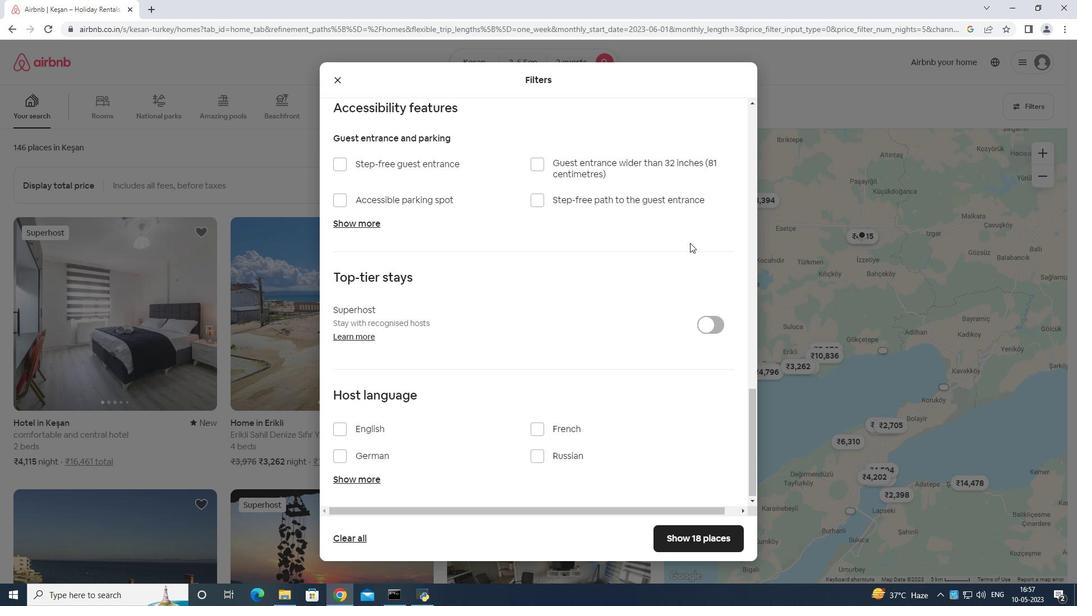 
Action: Mouse moved to (338, 428)
Screenshot: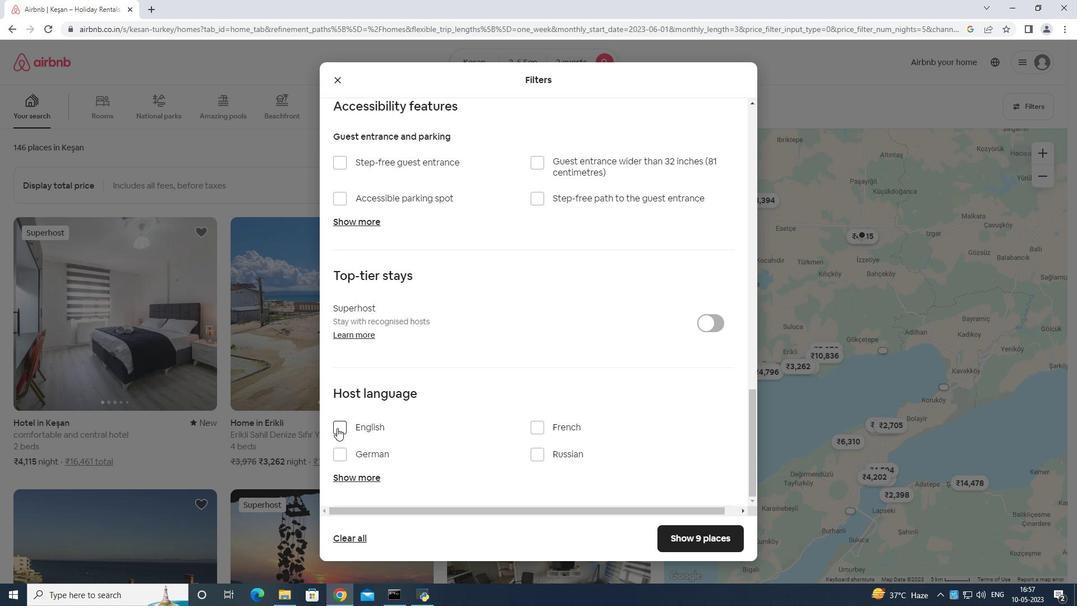 
Action: Mouse pressed left at (338, 428)
Screenshot: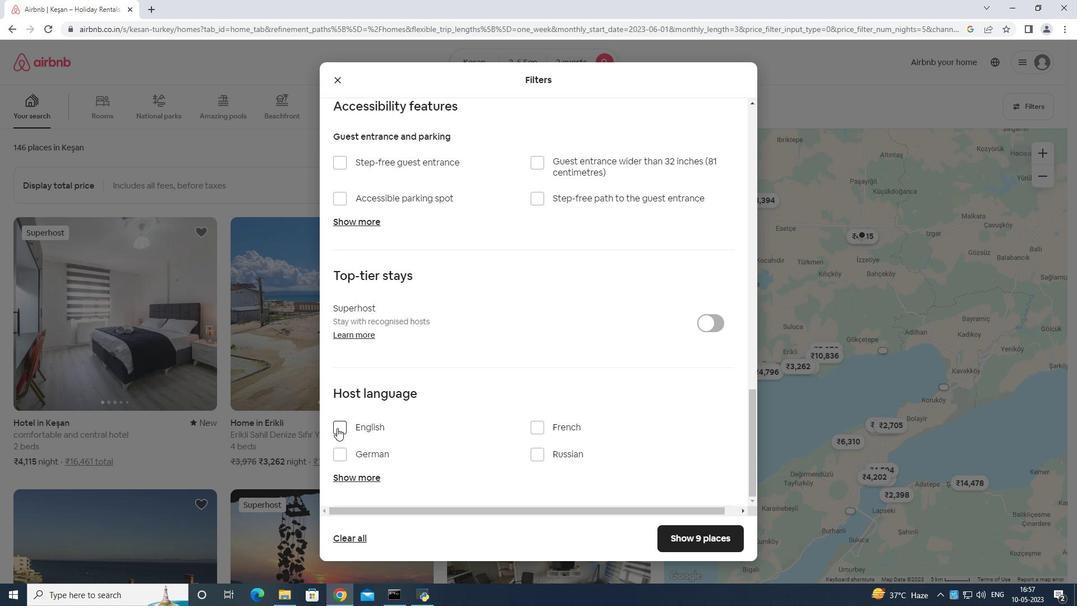 
Action: Mouse moved to (711, 535)
Screenshot: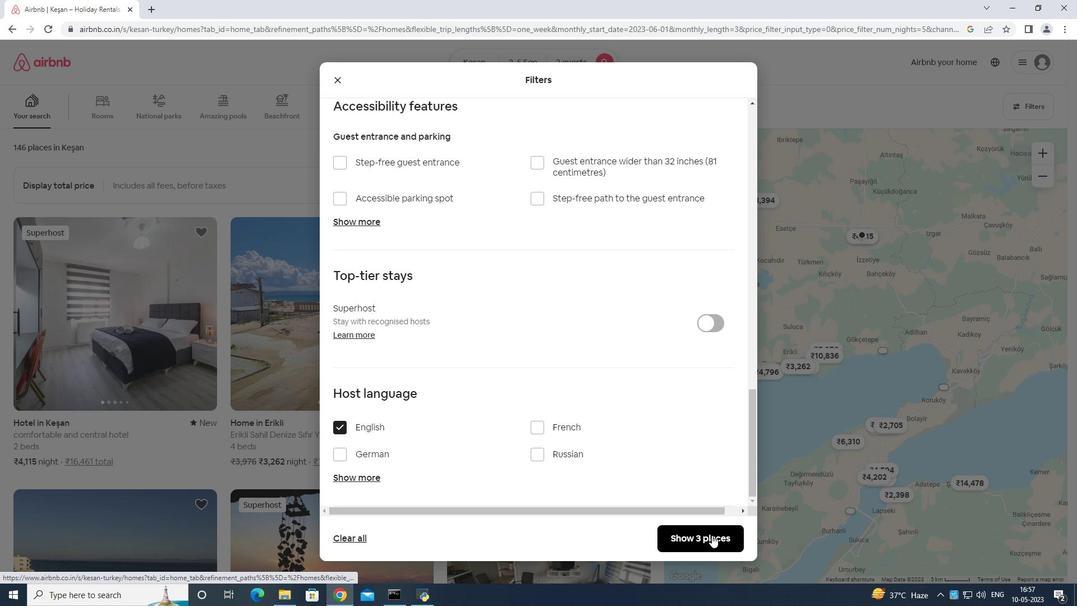
Action: Mouse pressed left at (711, 535)
Screenshot: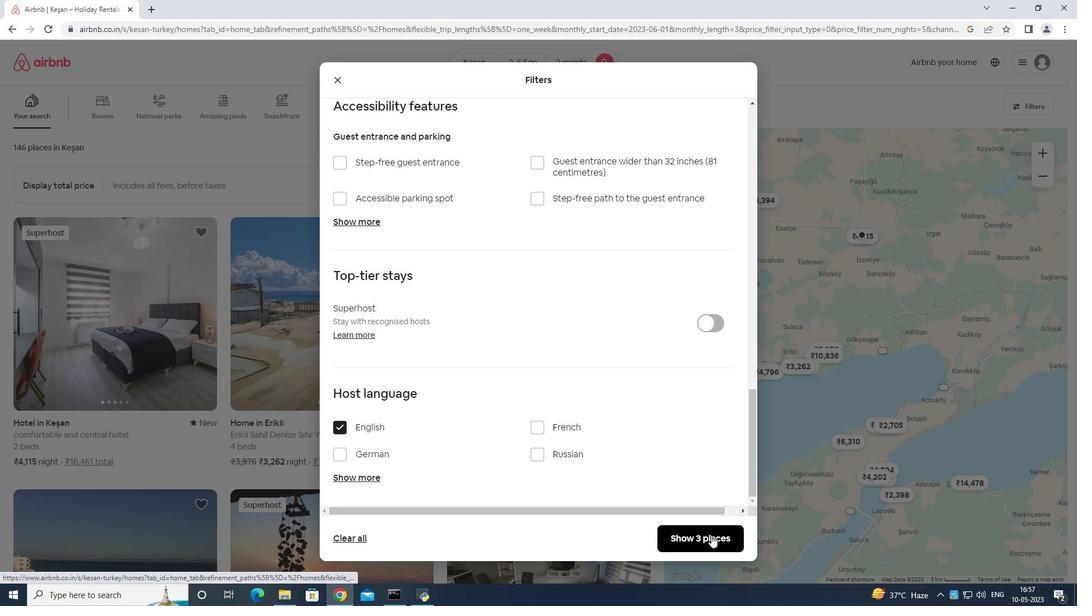 
Action: Mouse moved to (711, 536)
Screenshot: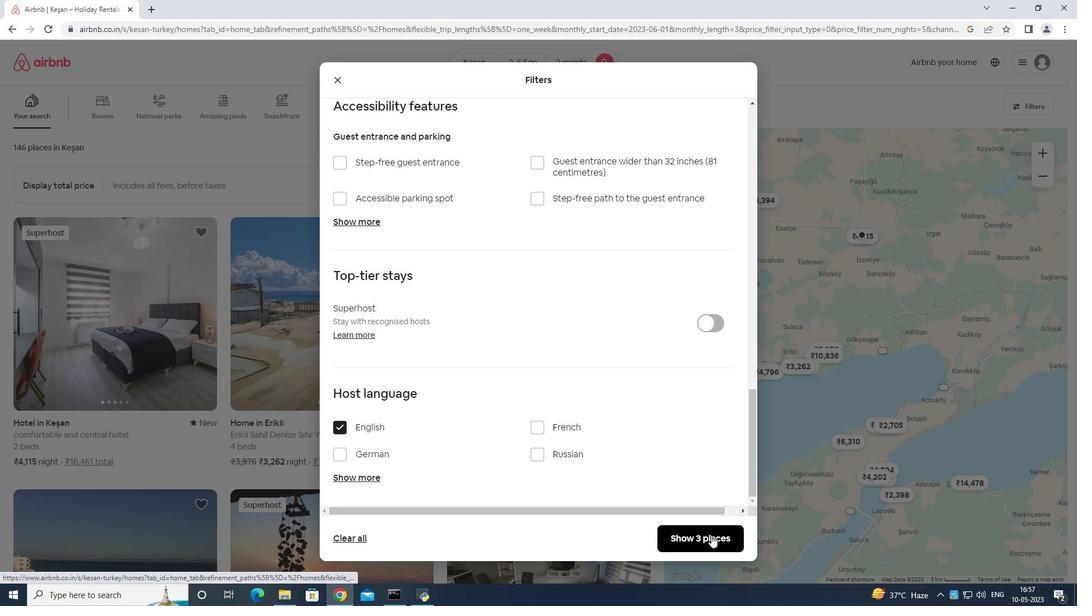 
